 Task: Create new Company, with domain: 'laguardia.edu' and type: 'Other'. Add new contact for this company, with mail Id: 'Rahul18Williams@laguardia.edu', First Name: Rahul, Last name:  Williams, Job Title: 'Data Scientist', Phone Number: '(408) 555-5683'. Change life cycle stage to  Lead and lead status to  Open. Logged in from softage.5@softage.net
Action: Mouse moved to (117, 61)
Screenshot: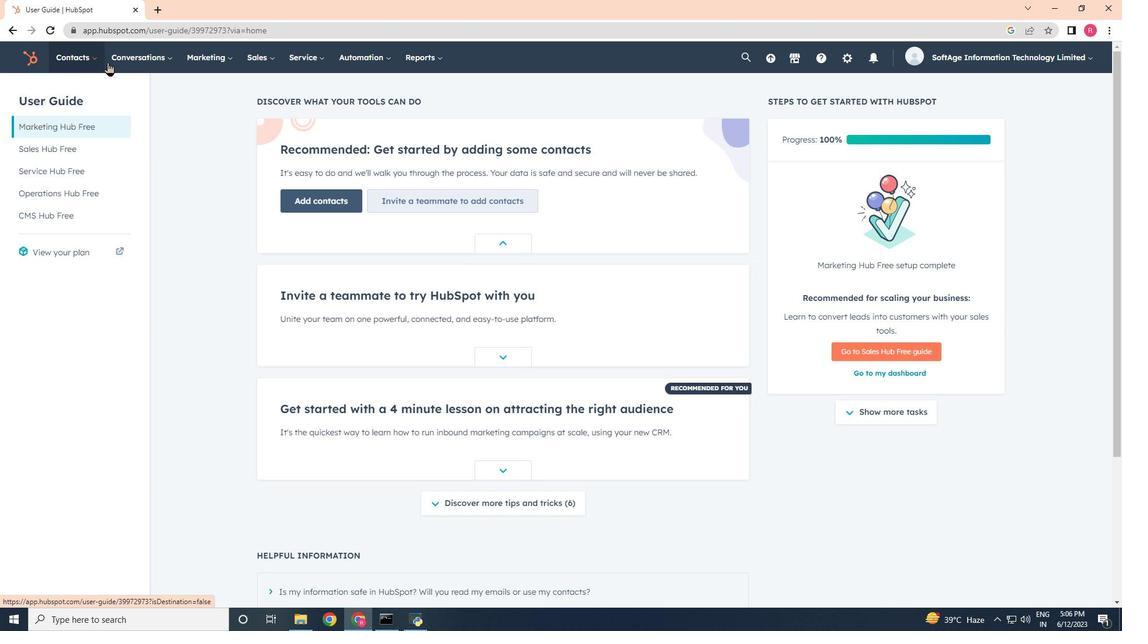 
Action: Mouse pressed left at (117, 61)
Screenshot: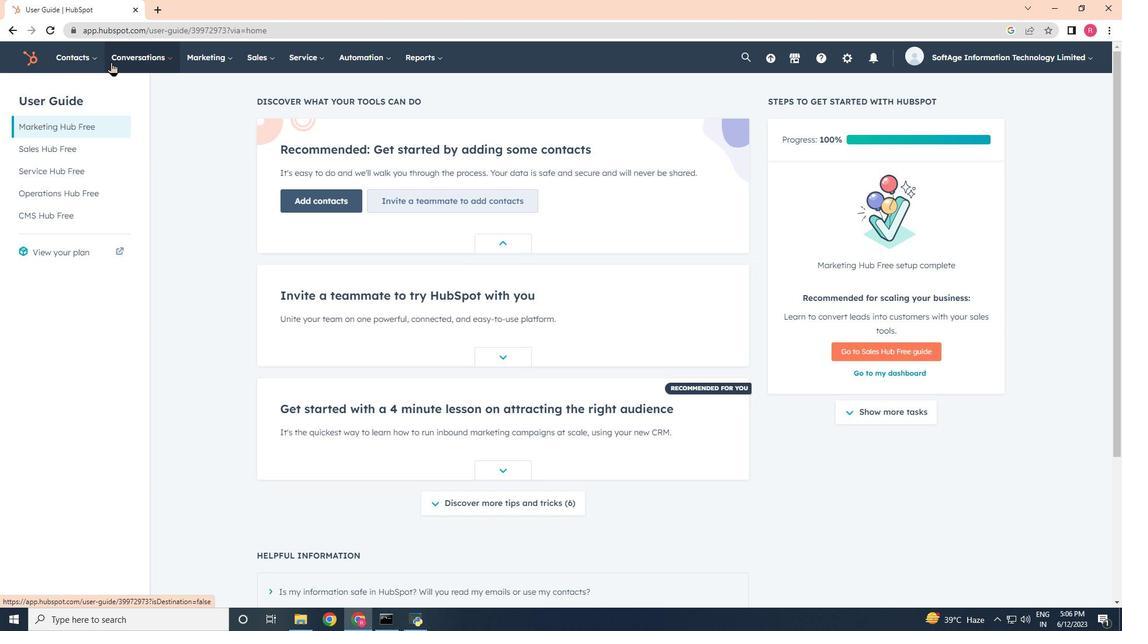 
Action: Mouse moved to (52, 52)
Screenshot: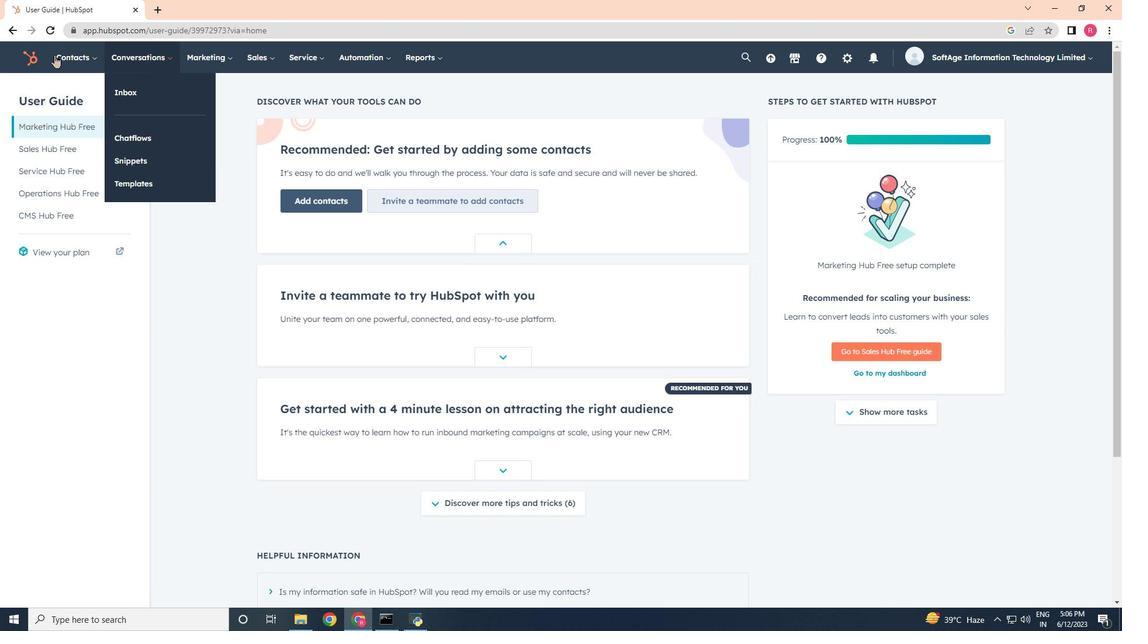 
Action: Mouse pressed left at (52, 52)
Screenshot: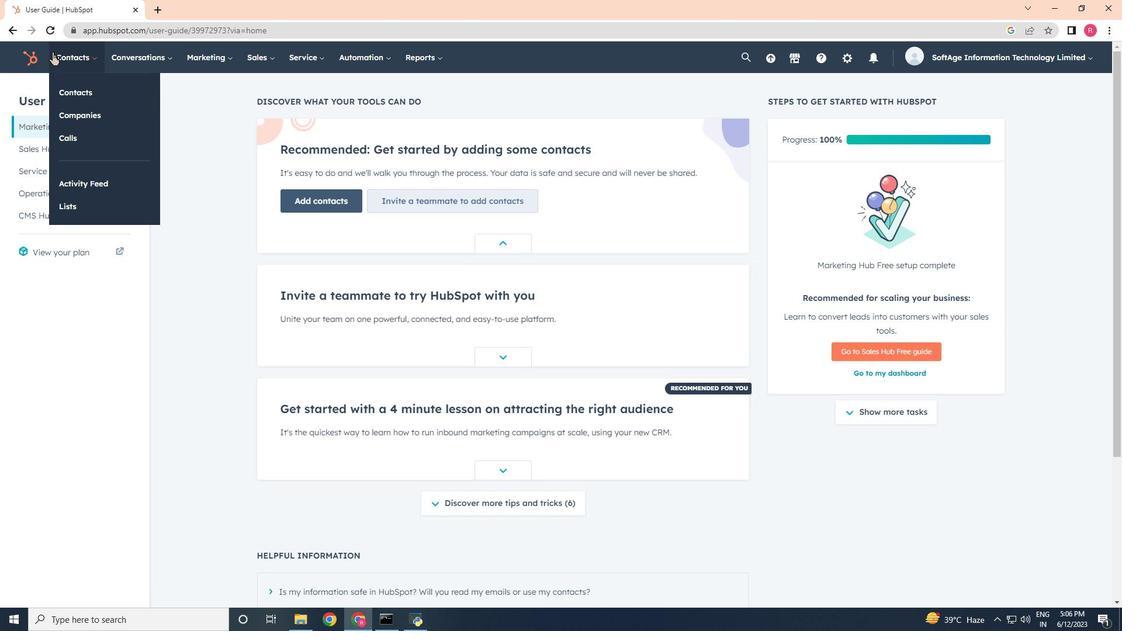 
Action: Mouse moved to (71, 56)
Screenshot: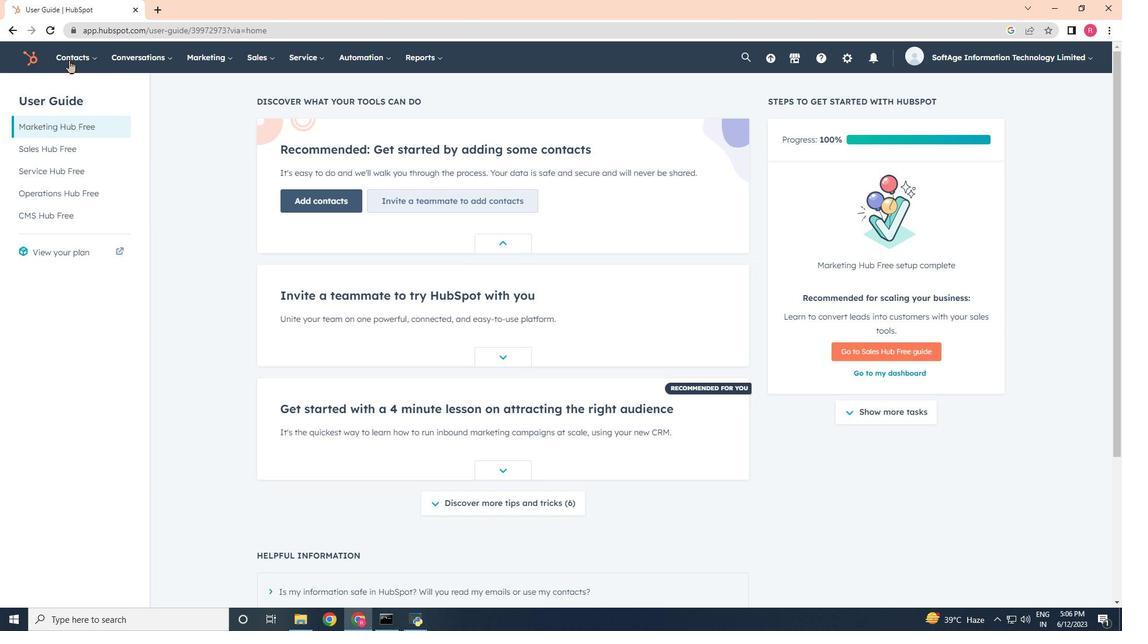 
Action: Mouse pressed left at (71, 56)
Screenshot: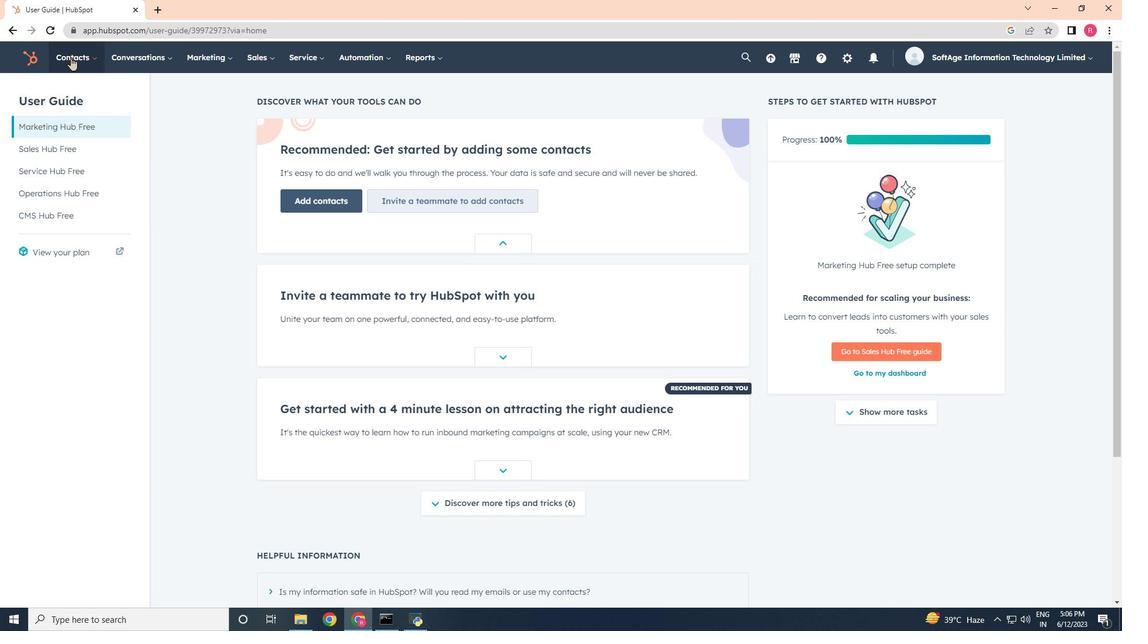 
Action: Mouse moved to (92, 105)
Screenshot: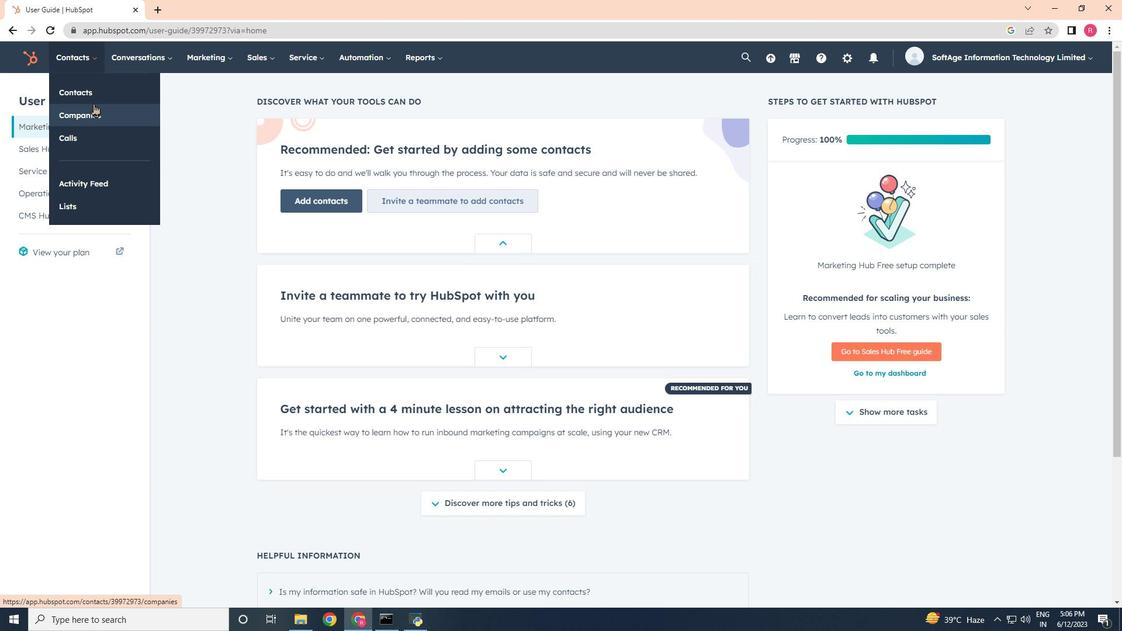 
Action: Mouse pressed left at (92, 105)
Screenshot: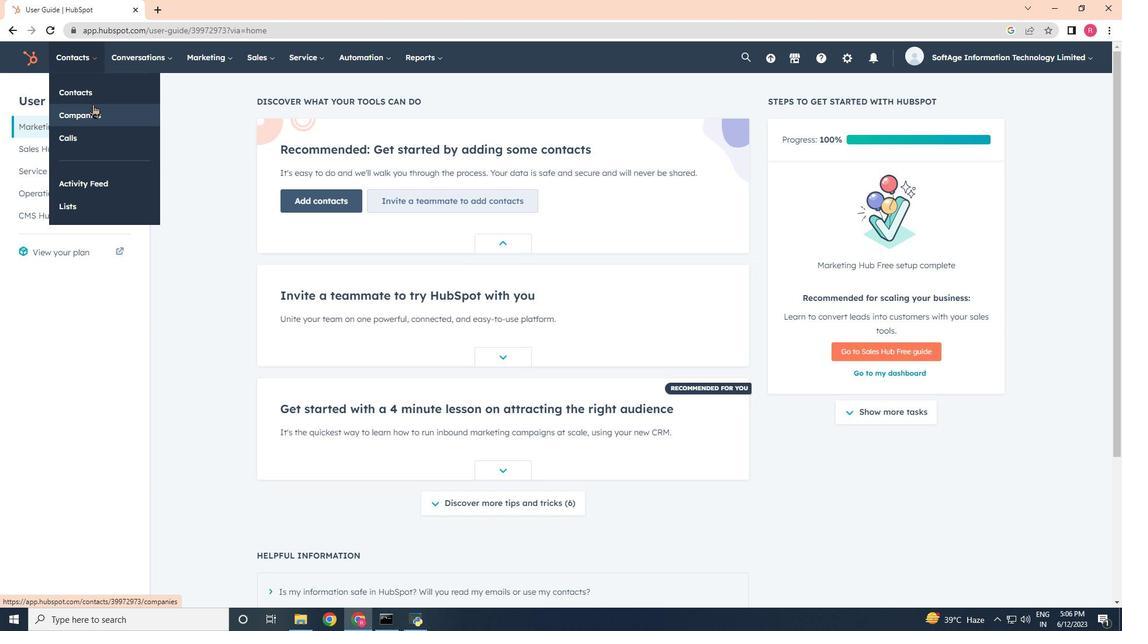 
Action: Mouse moved to (1033, 104)
Screenshot: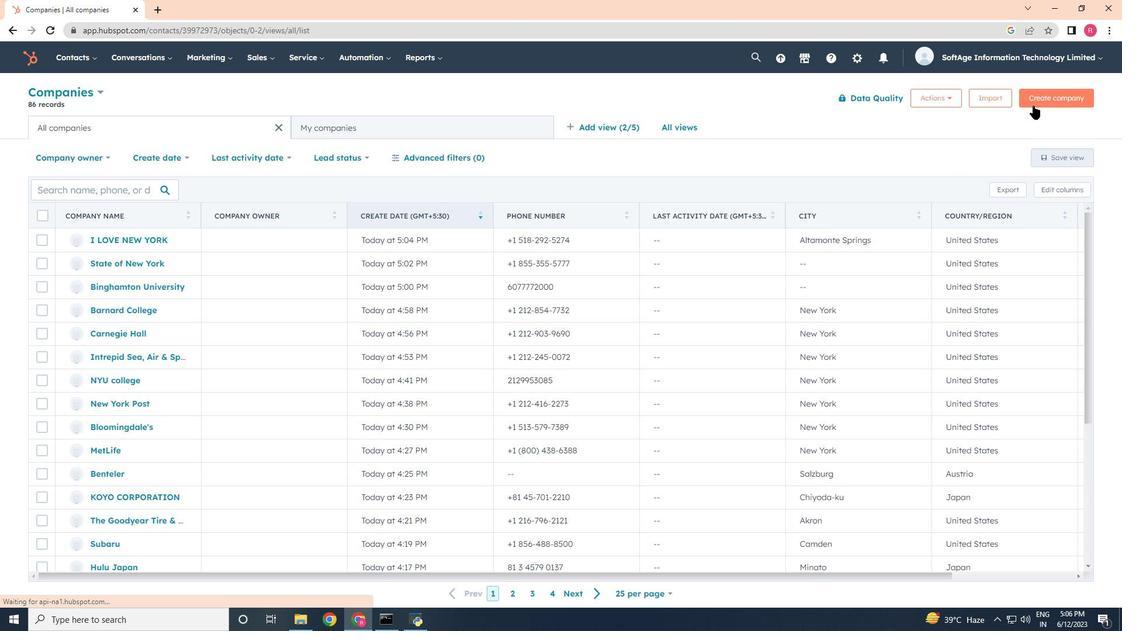
Action: Mouse pressed left at (1033, 104)
Screenshot: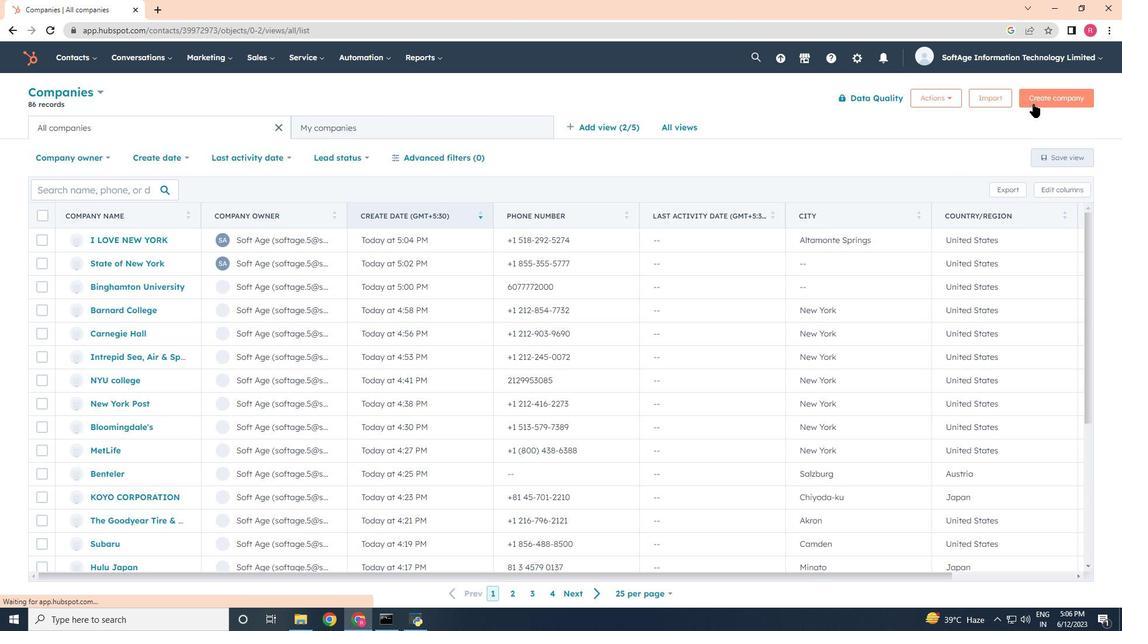 
Action: Mouse moved to (902, 154)
Screenshot: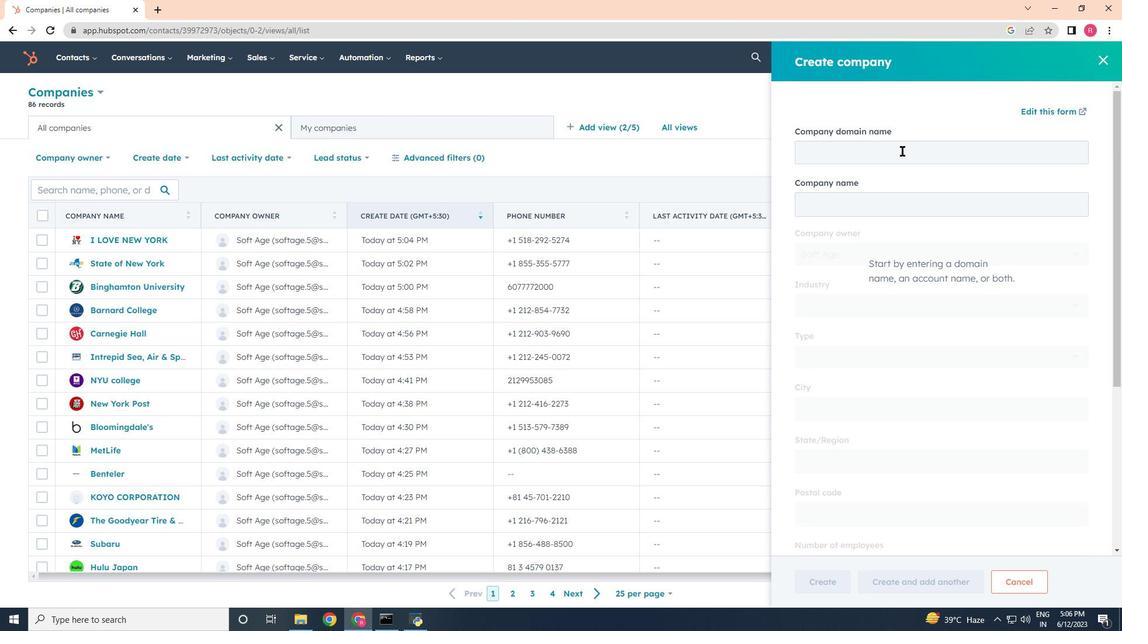 
Action: Mouse pressed left at (902, 154)
Screenshot: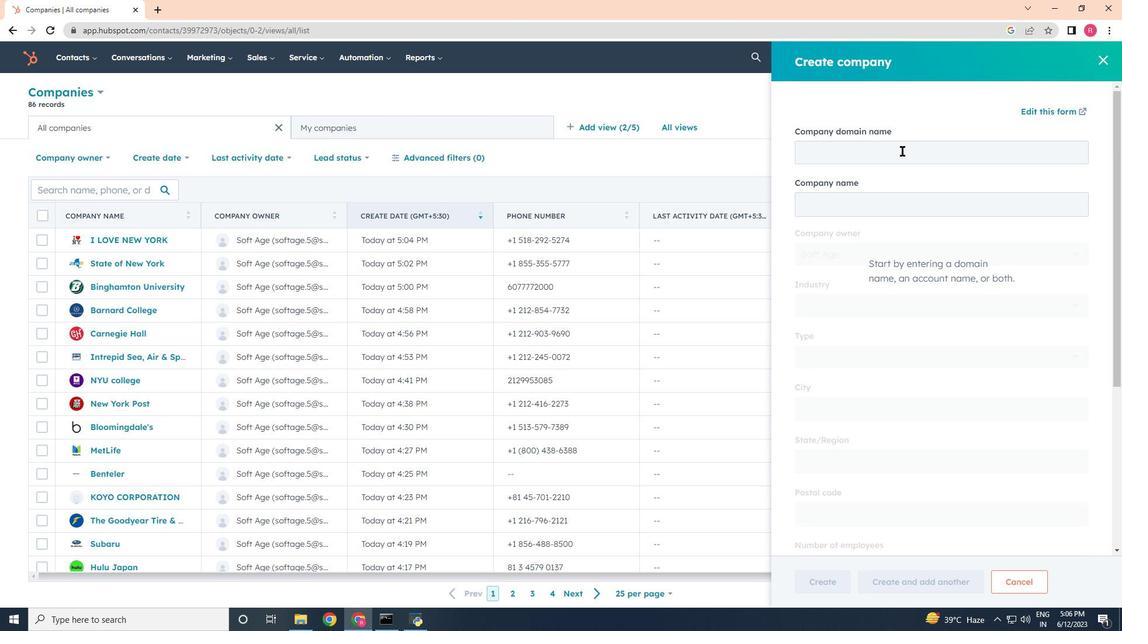 
Action: Key pressed laguardia.edu
Screenshot: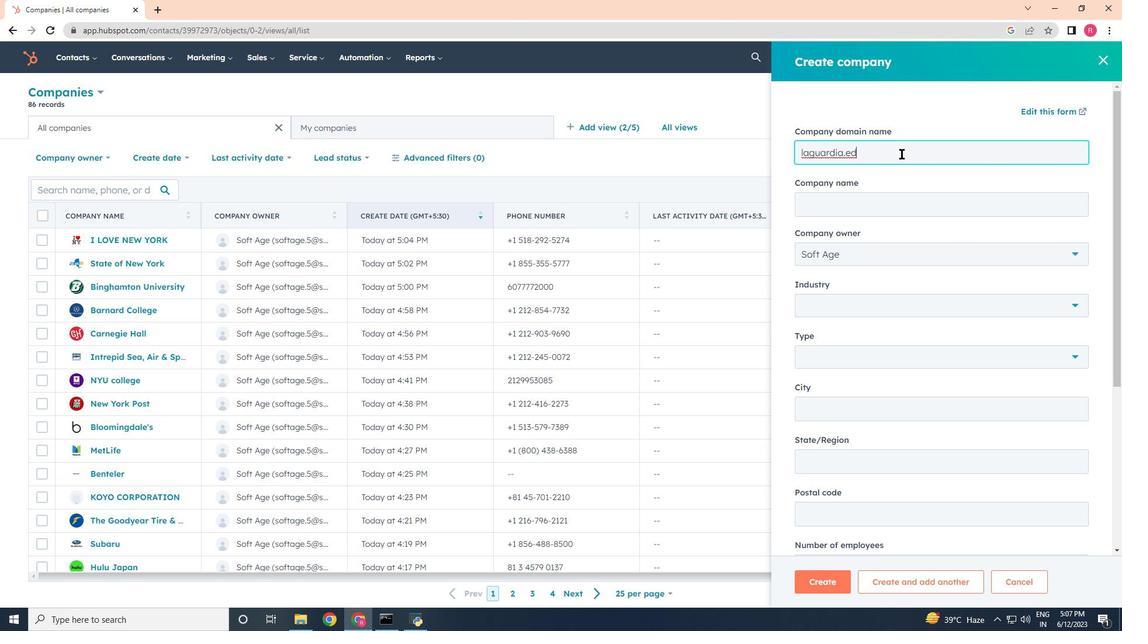 
Action: Mouse moved to (869, 364)
Screenshot: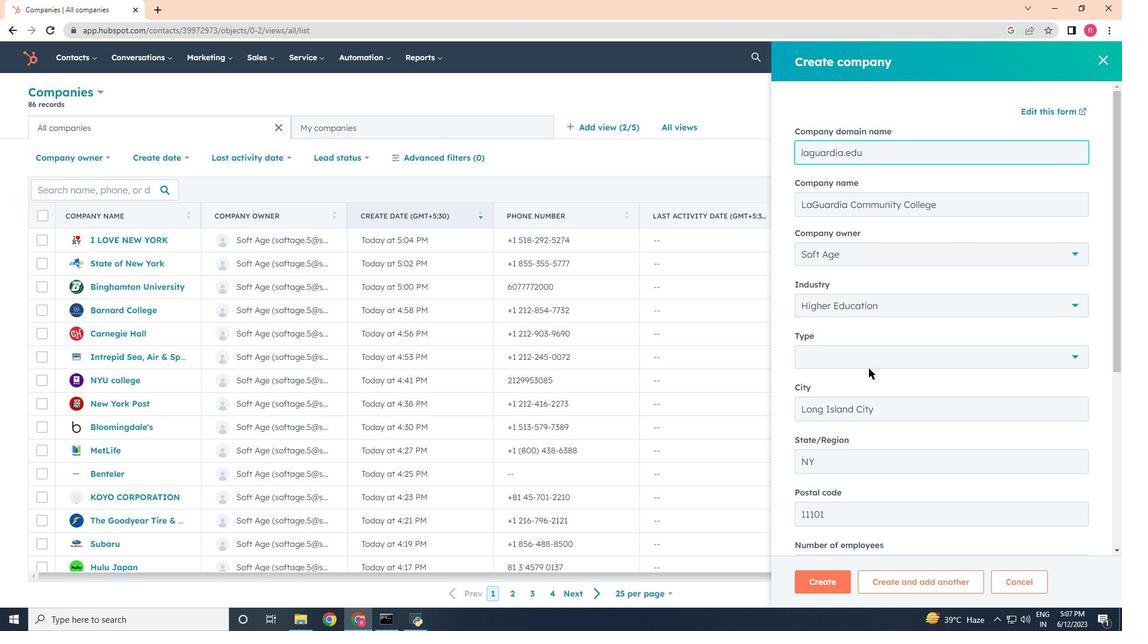 
Action: Mouse pressed left at (869, 364)
Screenshot: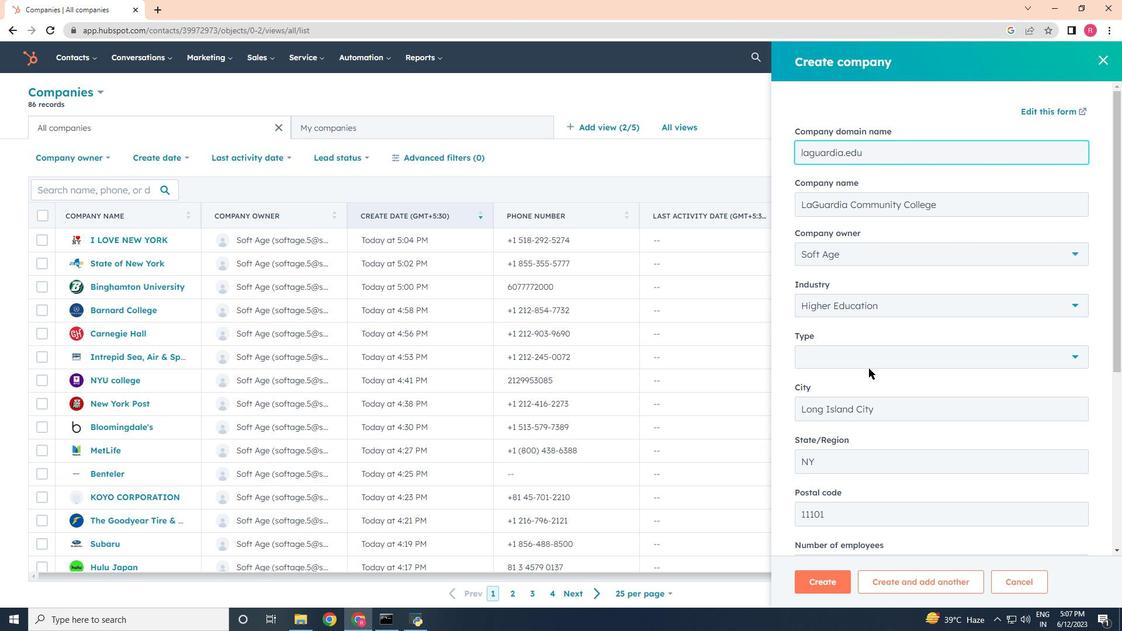 
Action: Mouse moved to (845, 496)
Screenshot: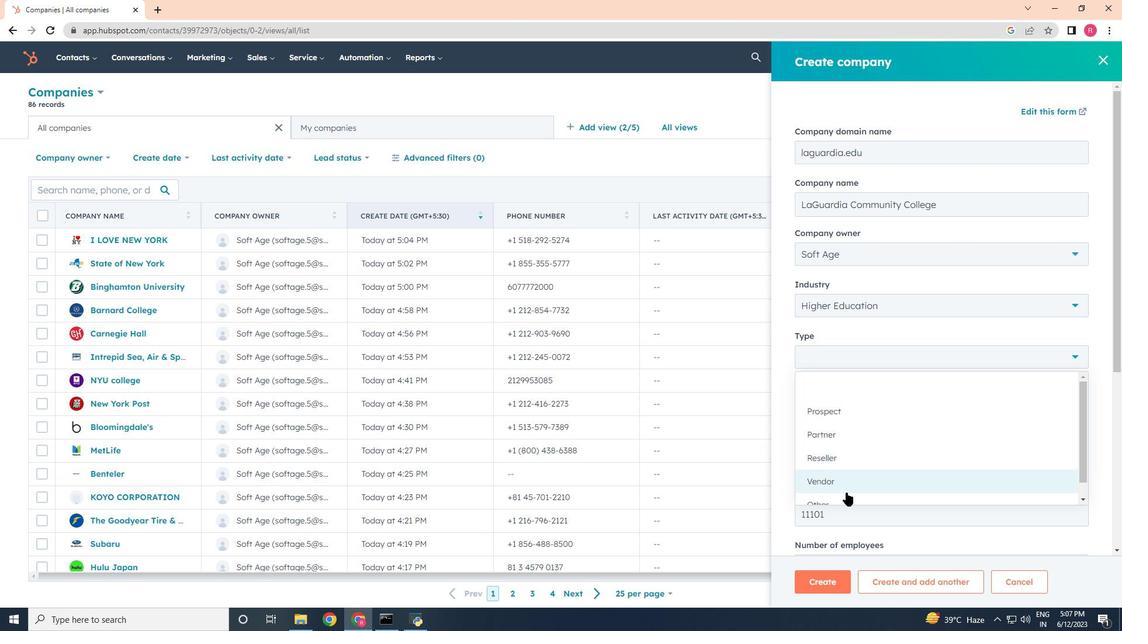 
Action: Mouse pressed left at (845, 496)
Screenshot: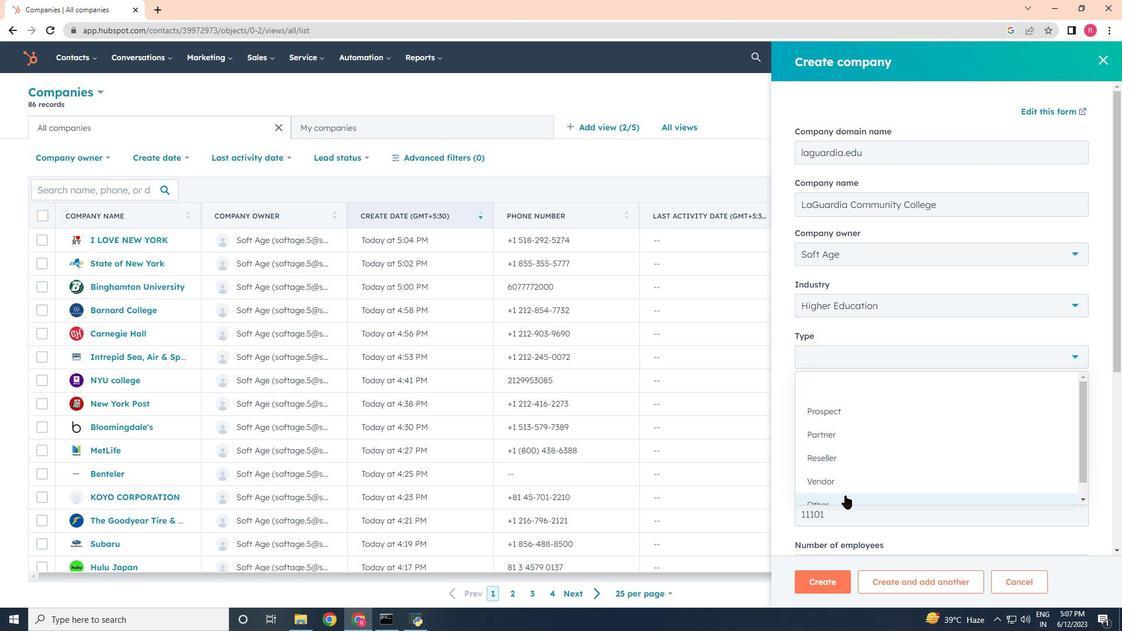 
Action: Mouse moved to (858, 472)
Screenshot: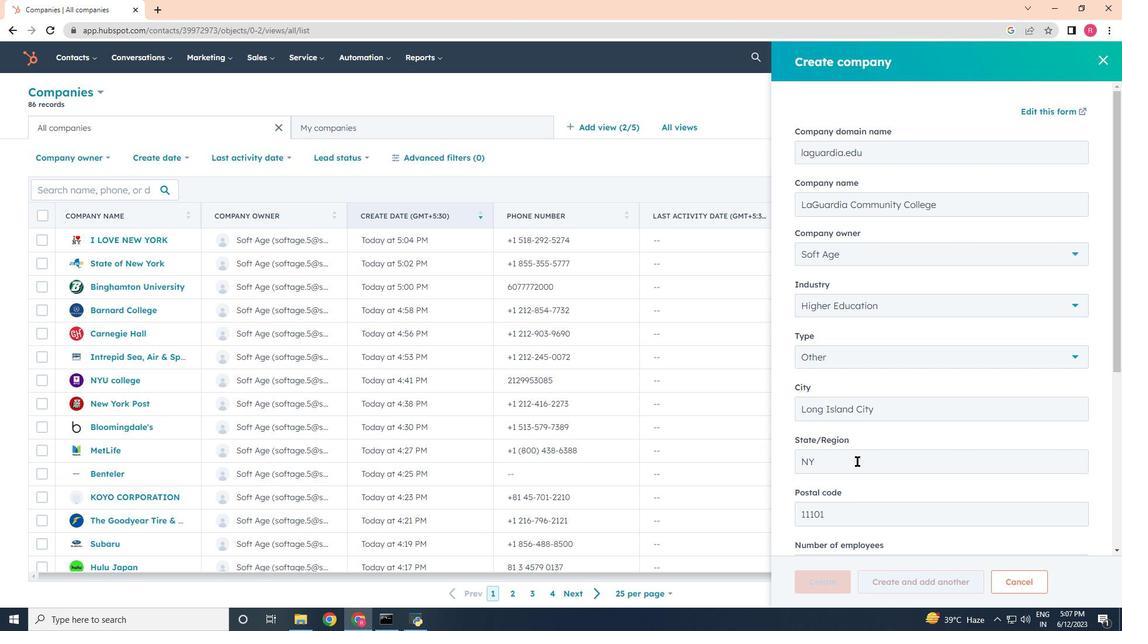 
Action: Mouse scrolled (858, 471) with delta (0, 0)
Screenshot: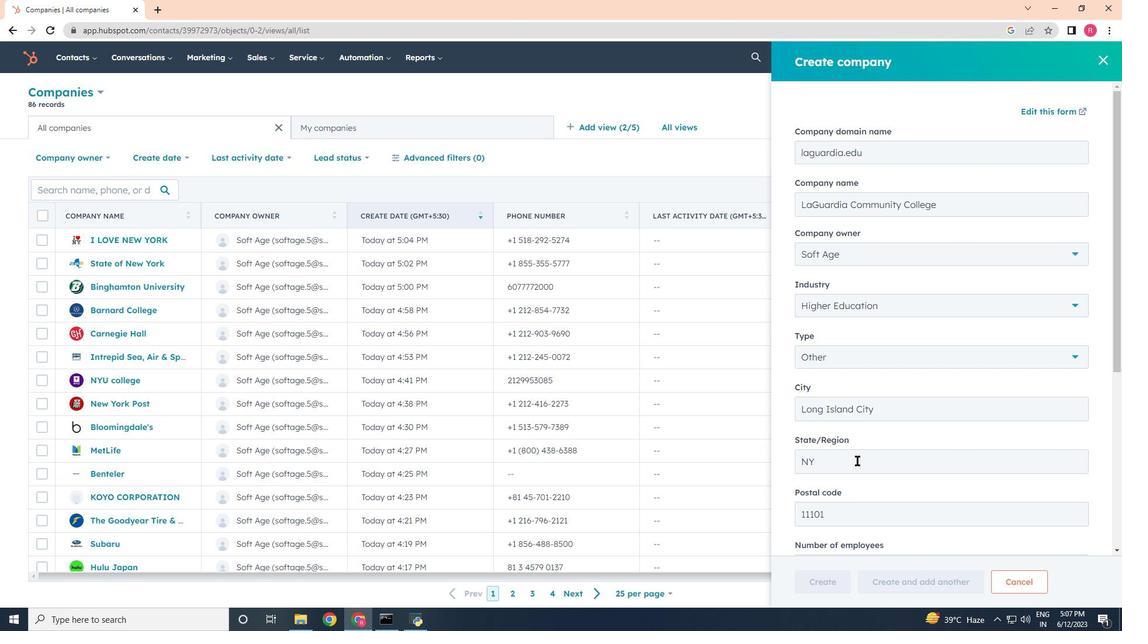 
Action: Mouse moved to (858, 472)
Screenshot: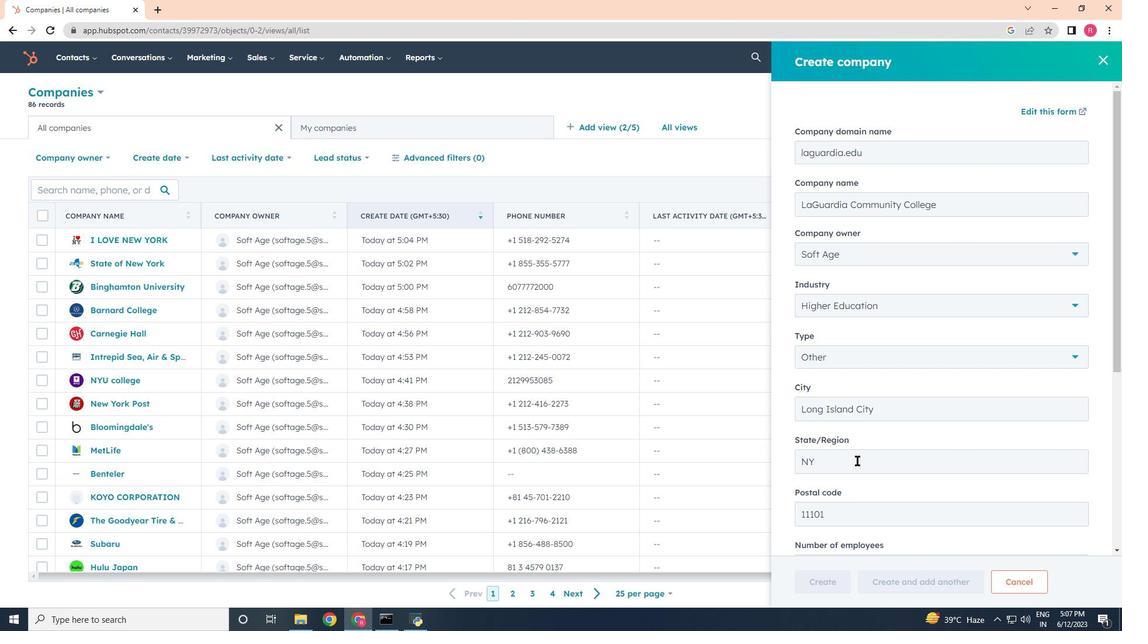 
Action: Mouse scrolled (858, 472) with delta (0, 0)
Screenshot: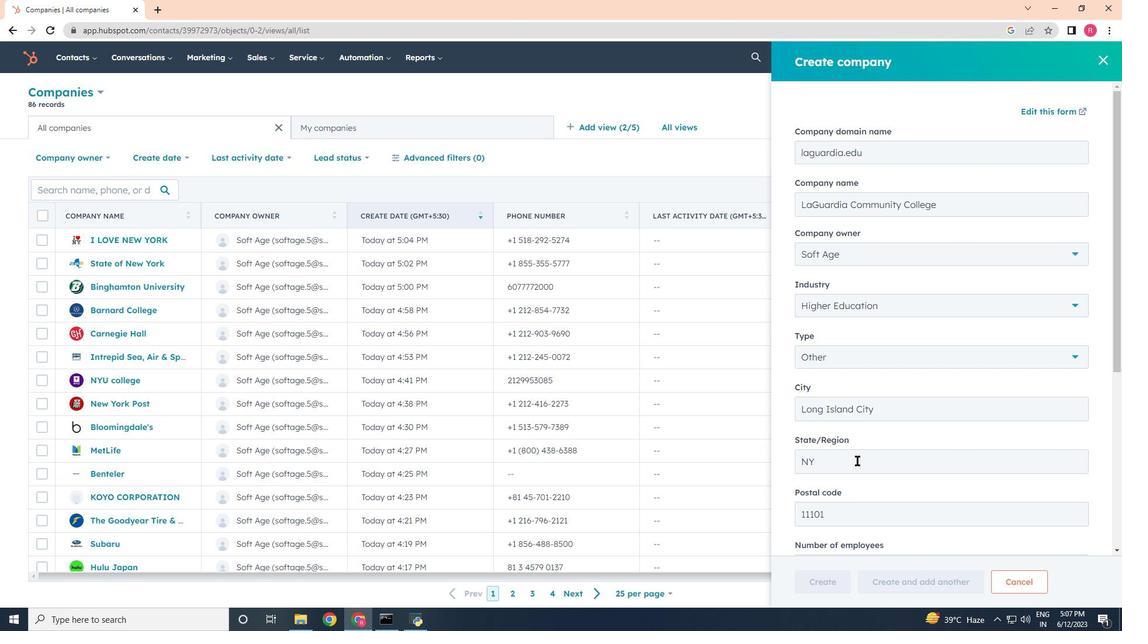 
Action: Mouse scrolled (858, 472) with delta (0, 0)
Screenshot: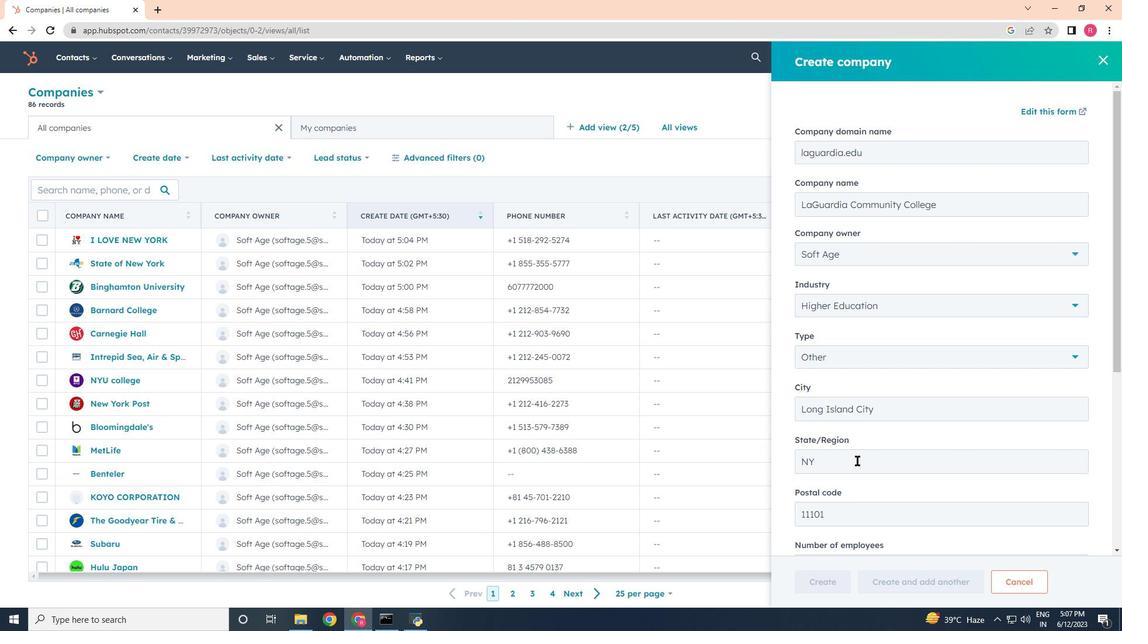 
Action: Mouse scrolled (858, 472) with delta (0, 0)
Screenshot: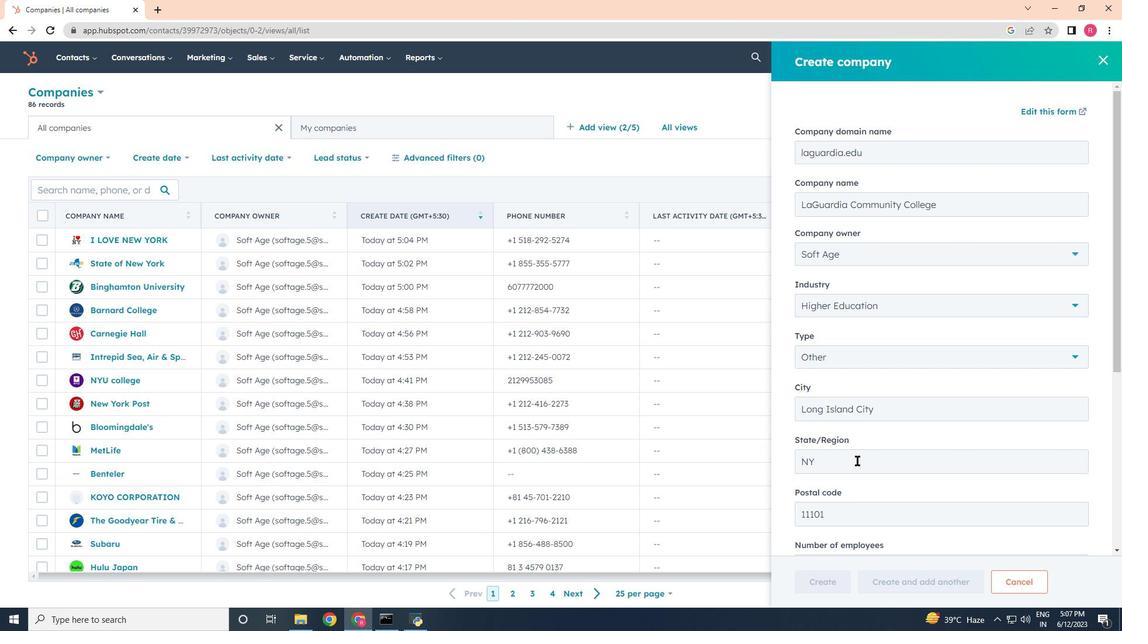 
Action: Mouse scrolled (858, 472) with delta (0, 0)
Screenshot: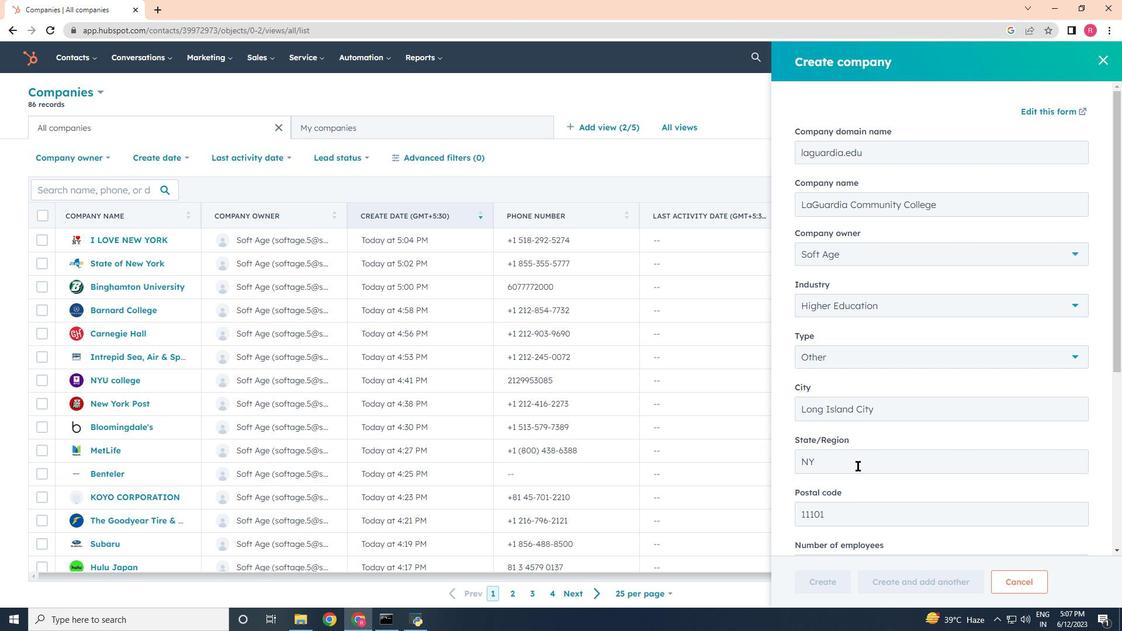
Action: Mouse scrolled (858, 472) with delta (0, 0)
Screenshot: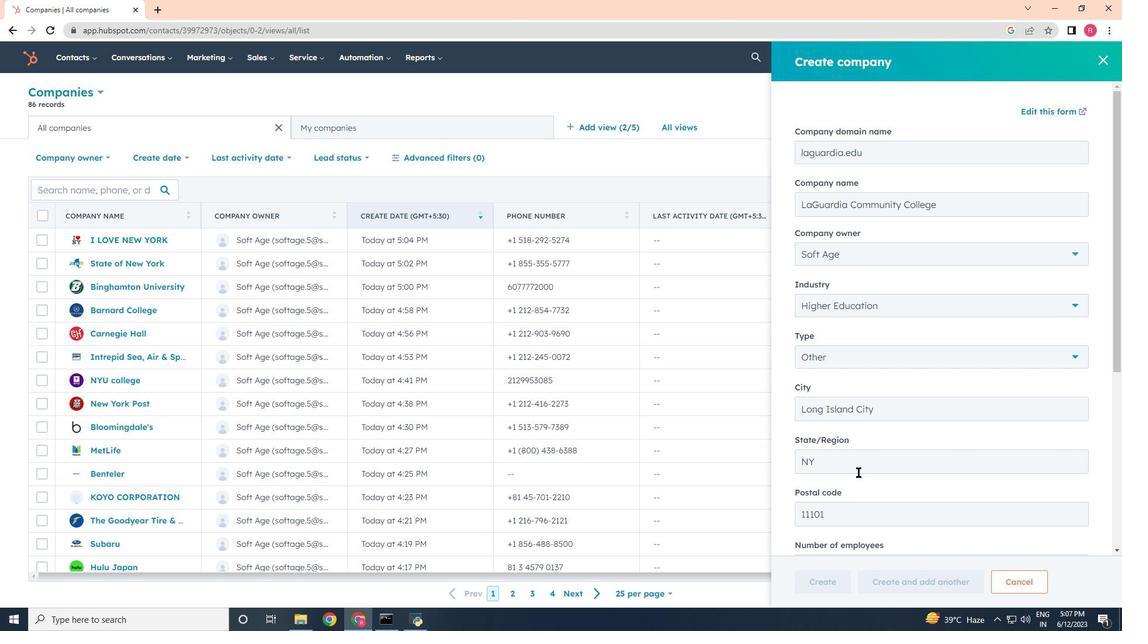 
Action: Mouse moved to (830, 581)
Screenshot: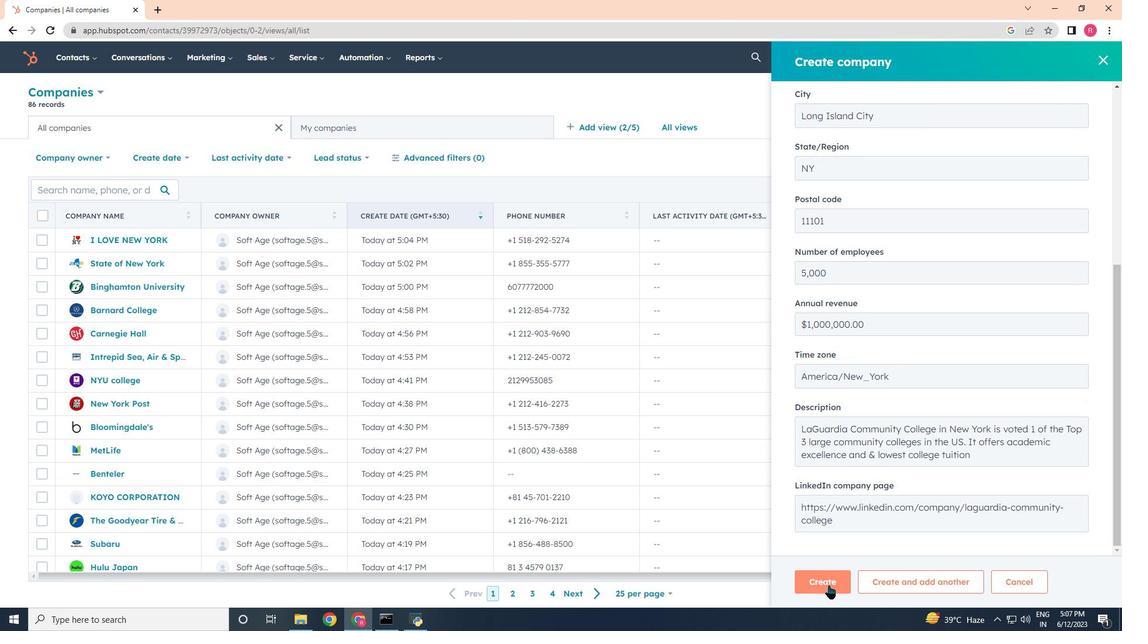
Action: Mouse pressed left at (830, 581)
Screenshot: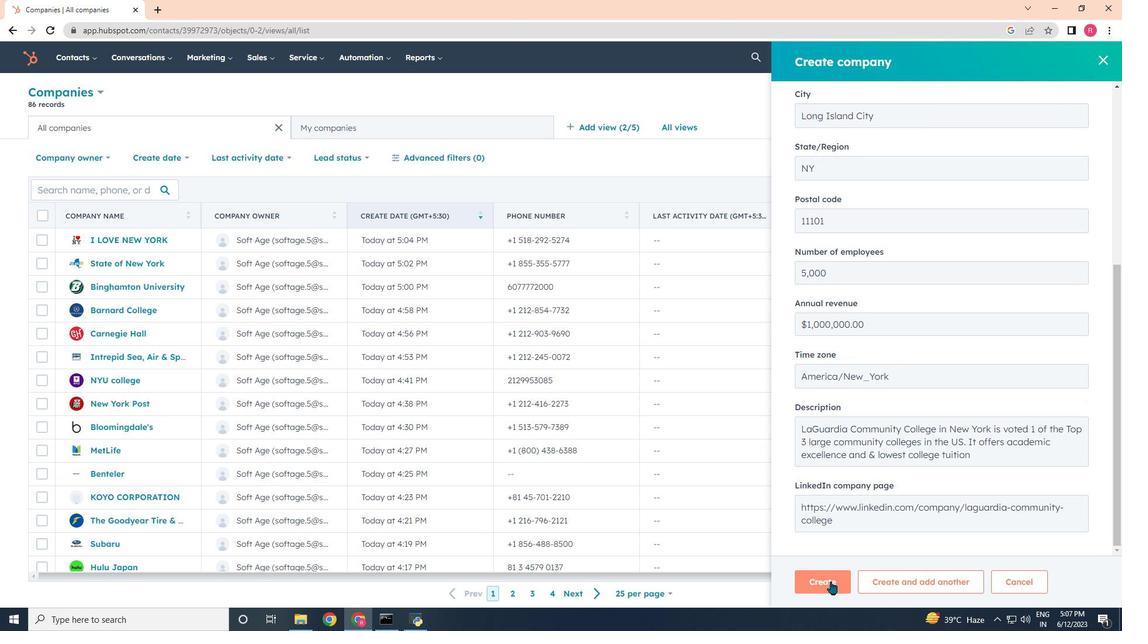 
Action: Mouse moved to (798, 379)
Screenshot: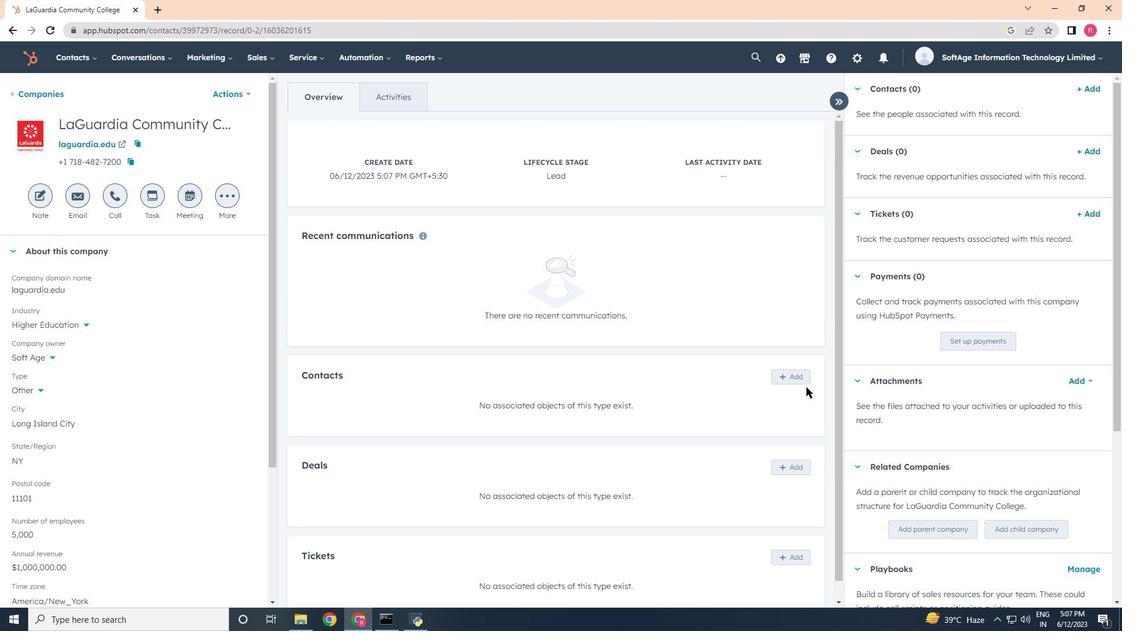 
Action: Mouse pressed left at (798, 379)
Screenshot: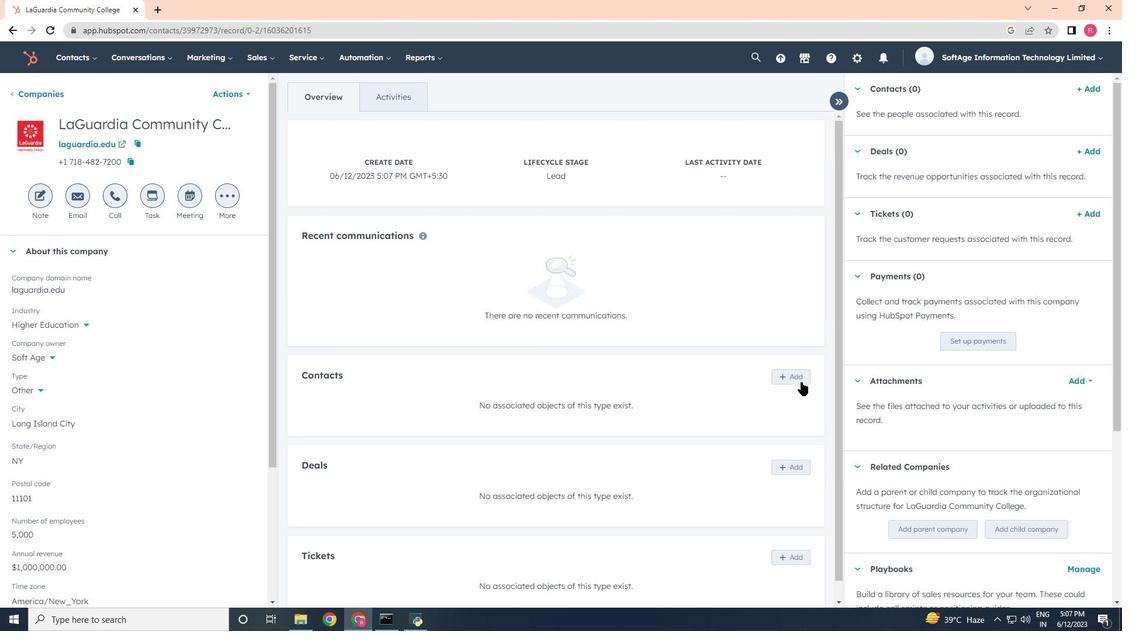 
Action: Mouse moved to (853, 130)
Screenshot: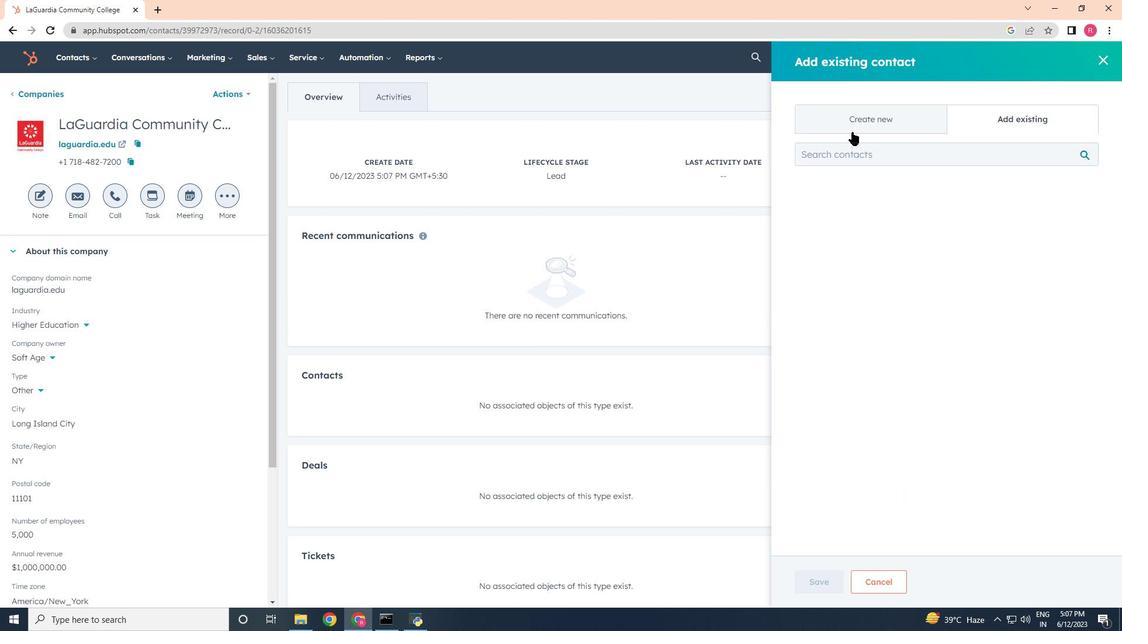 
Action: Mouse pressed left at (853, 130)
Screenshot: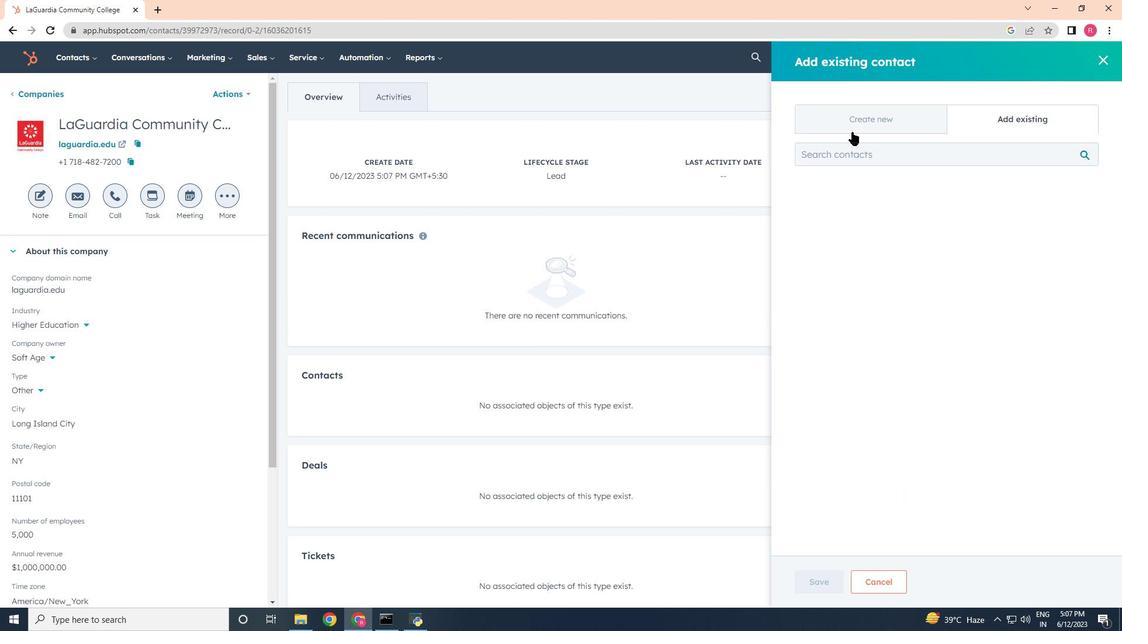 
Action: Mouse moved to (845, 188)
Screenshot: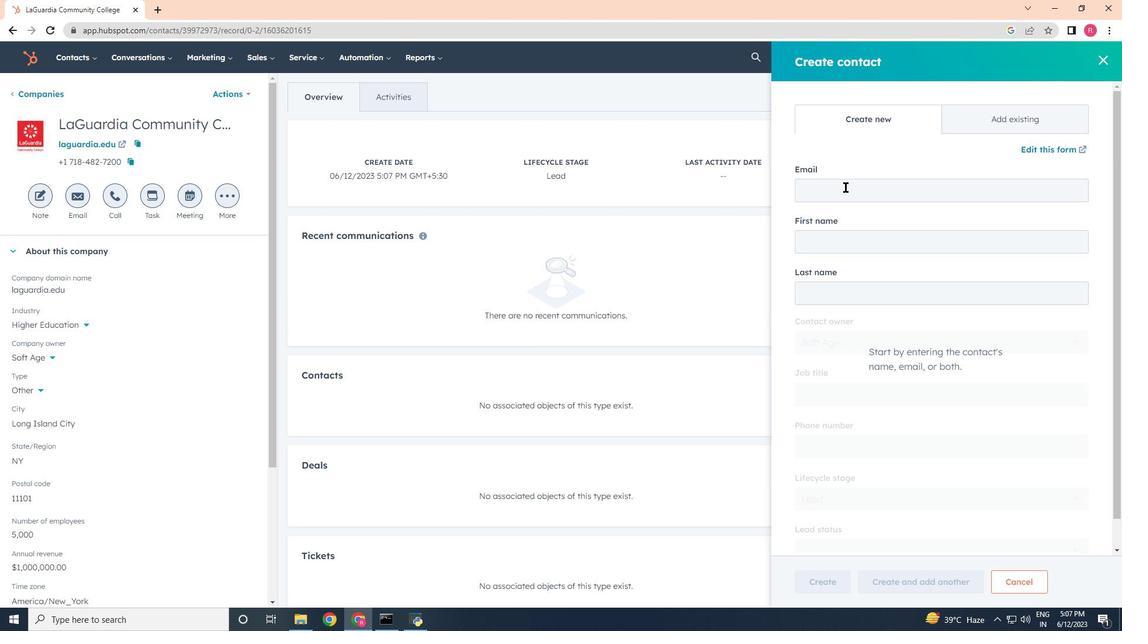 
Action: Mouse pressed left at (845, 188)
Screenshot: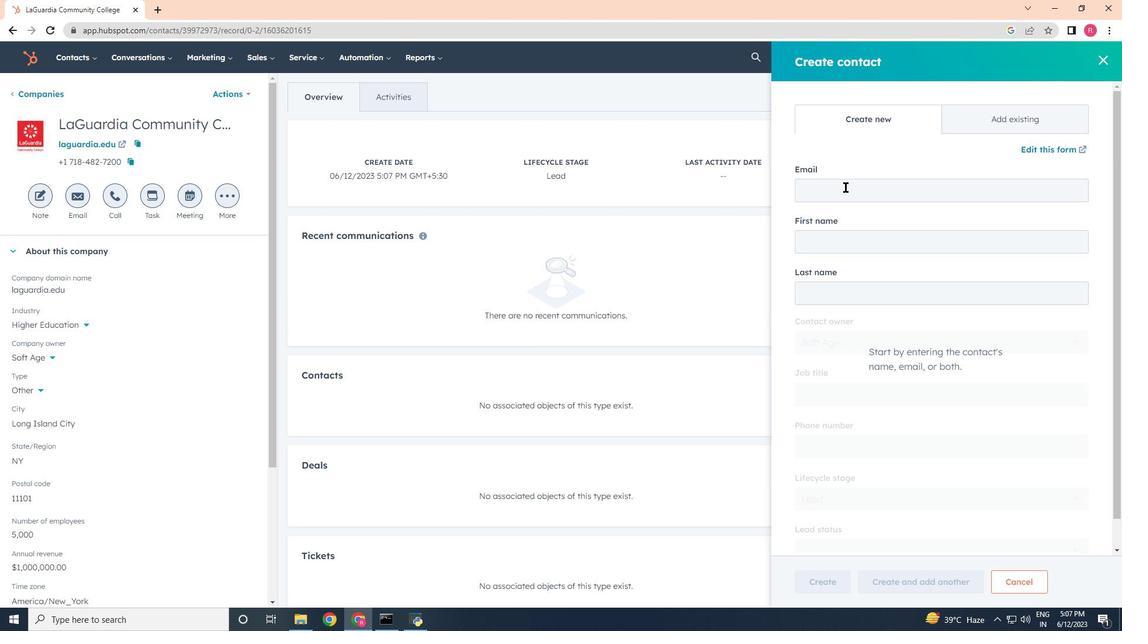 
Action: Key pressed <Key.shift>Rahul18<Key.shift>Williams<Key.shift>@laguardia.edu
Screenshot: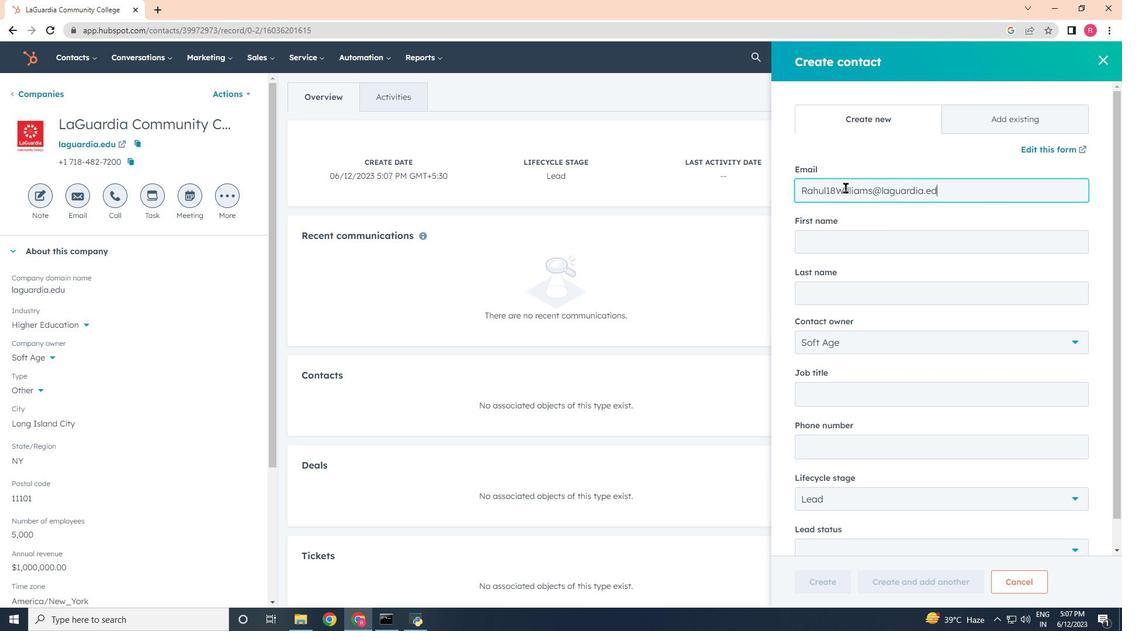 
Action: Mouse moved to (845, 238)
Screenshot: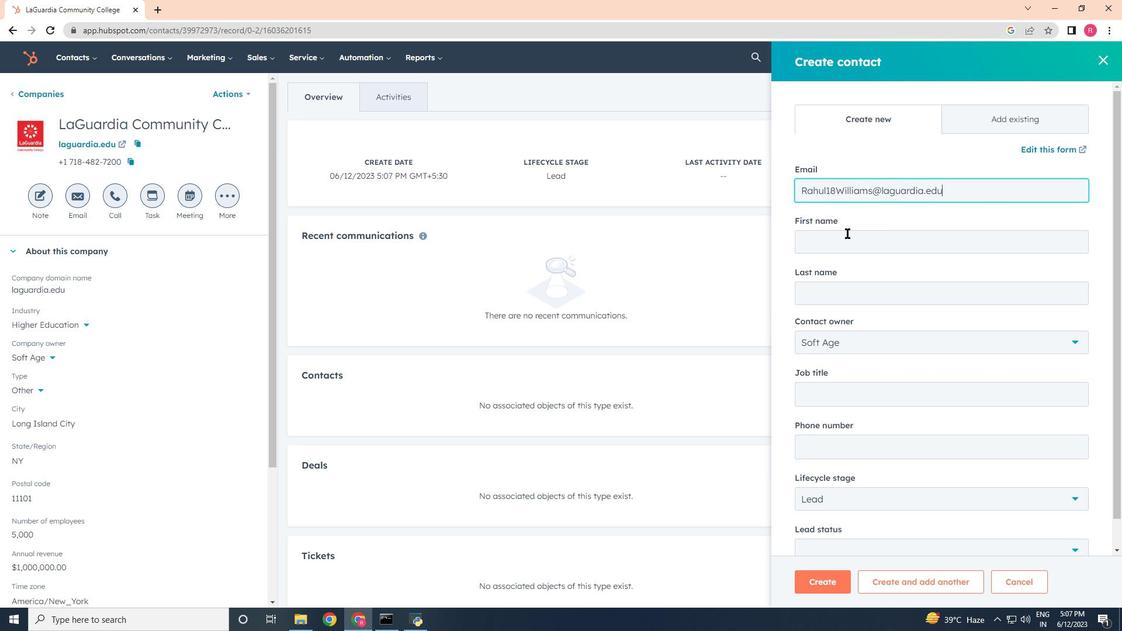 
Action: Mouse pressed left at (845, 238)
Screenshot: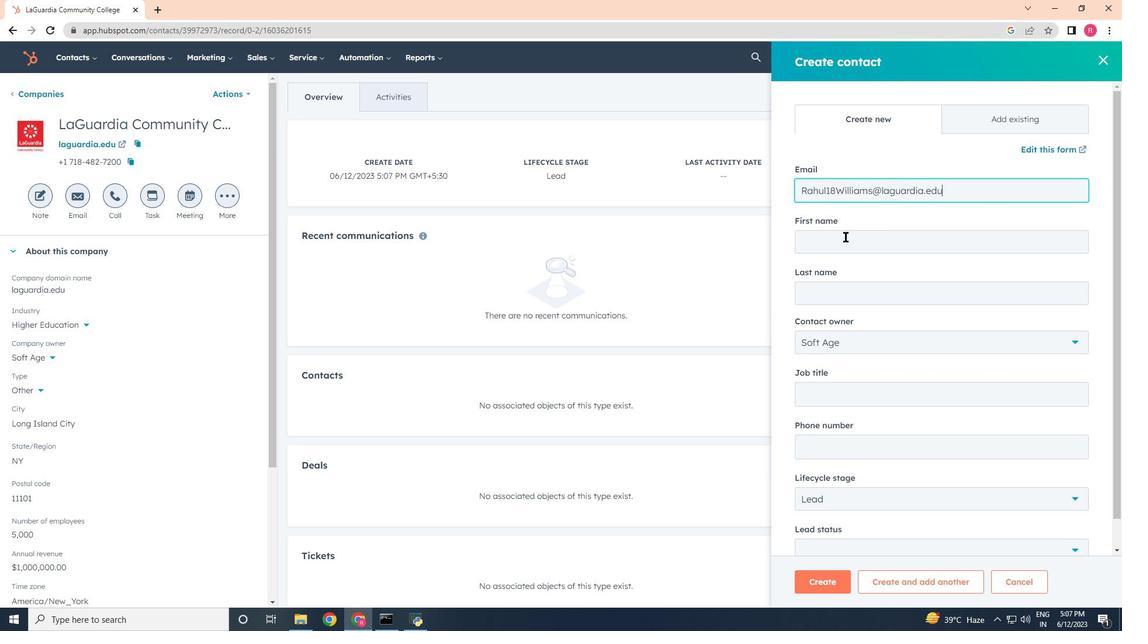
Action: Key pressed <Key.shift>Rahul<Key.tab><Key.shift>Williams
Screenshot: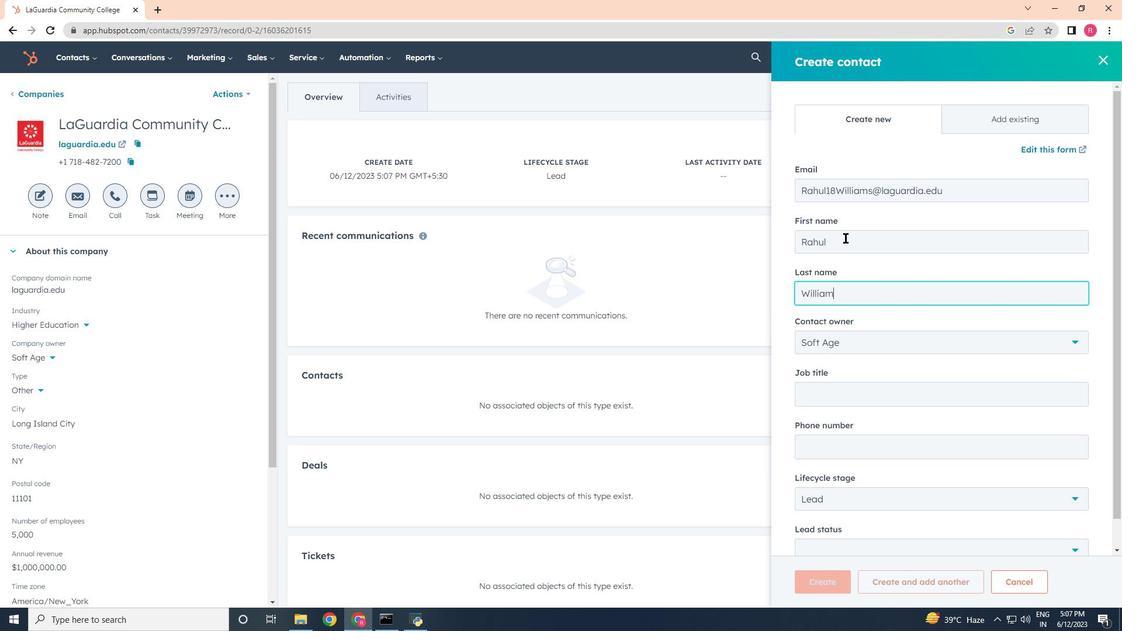 
Action: Mouse moved to (906, 344)
Screenshot: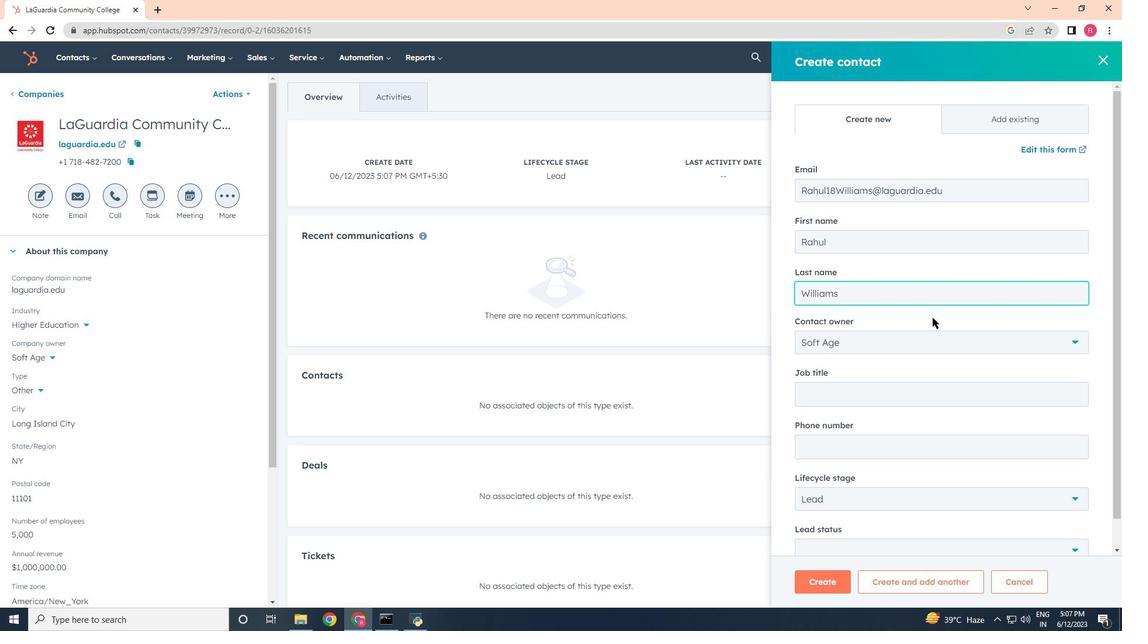 
Action: Mouse pressed left at (906, 344)
Screenshot: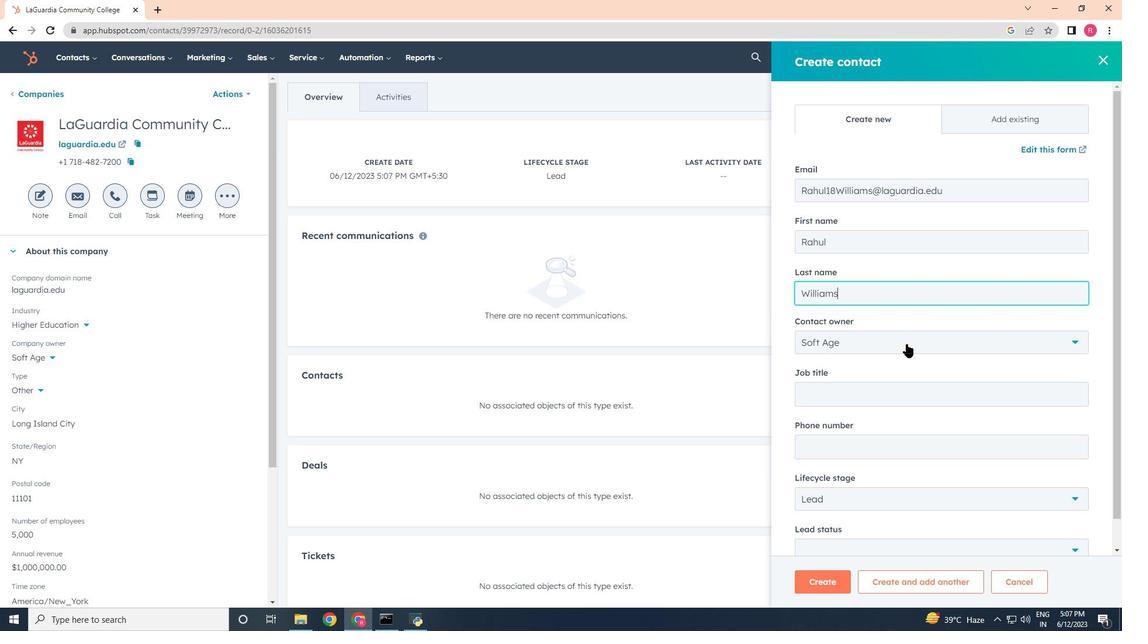 
Action: Mouse moved to (906, 344)
Screenshot: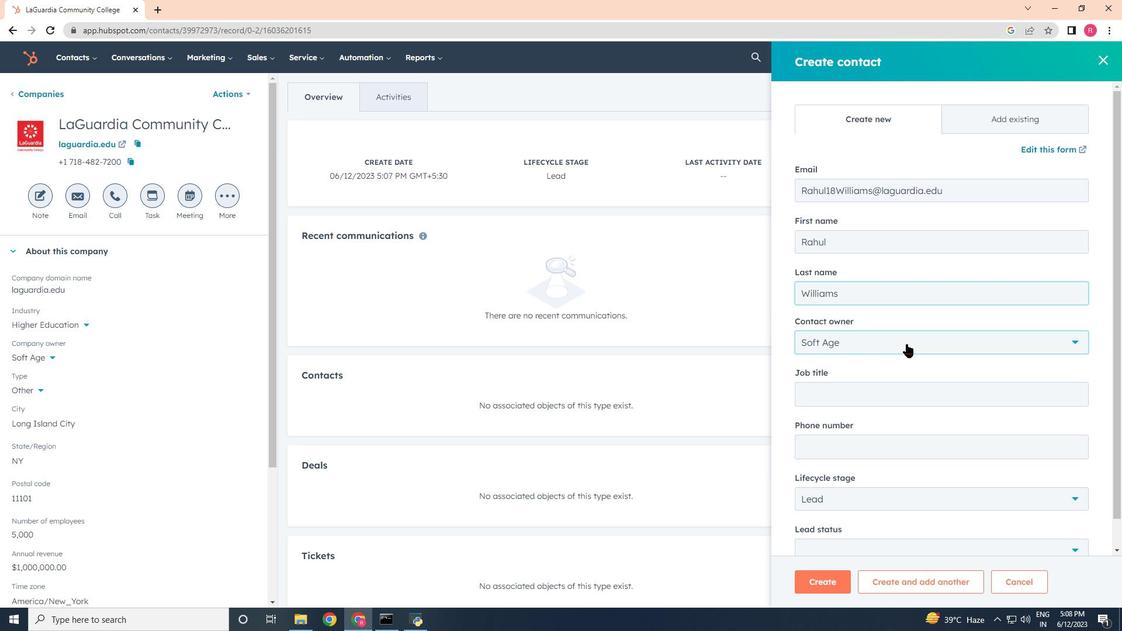 
Action: Mouse pressed left at (906, 344)
Screenshot: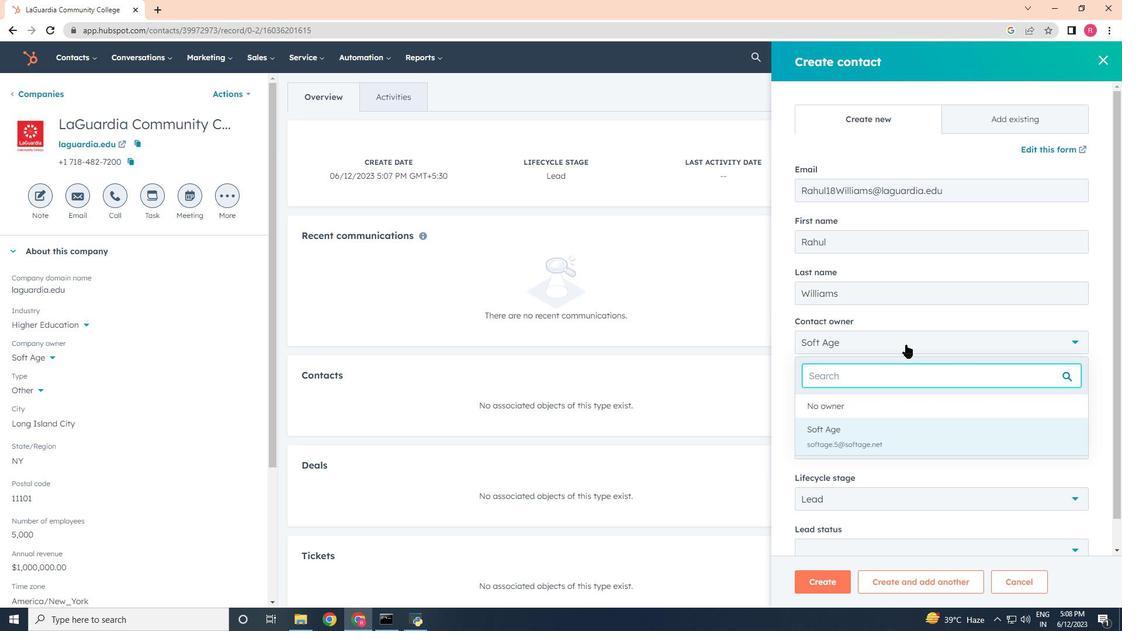
Action: Mouse moved to (854, 395)
Screenshot: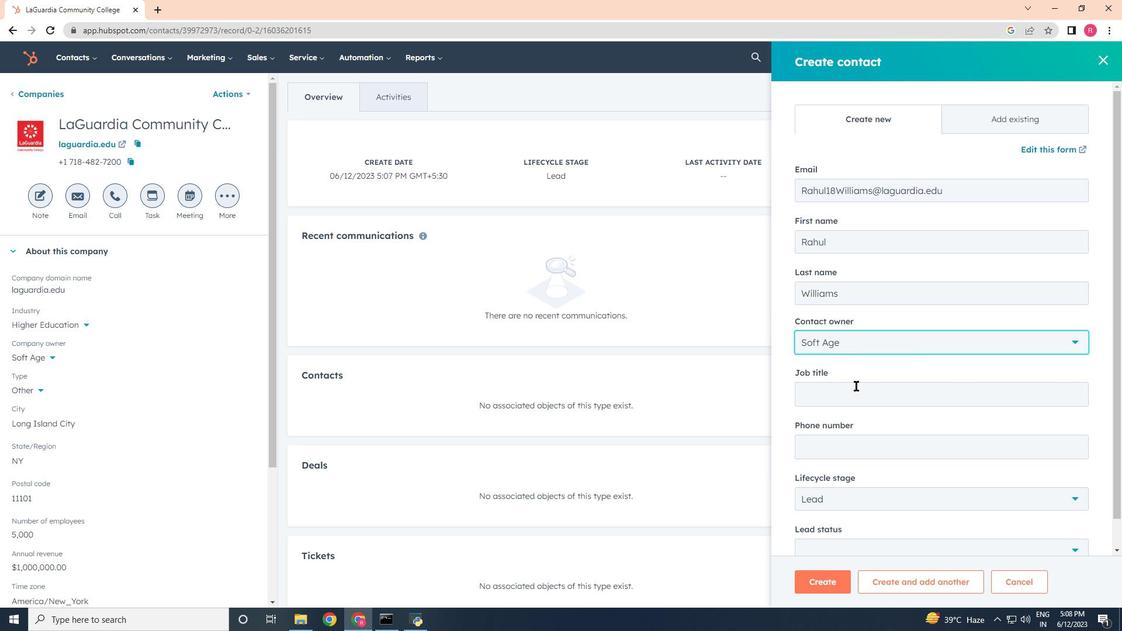 
Action: Mouse pressed left at (854, 395)
Screenshot: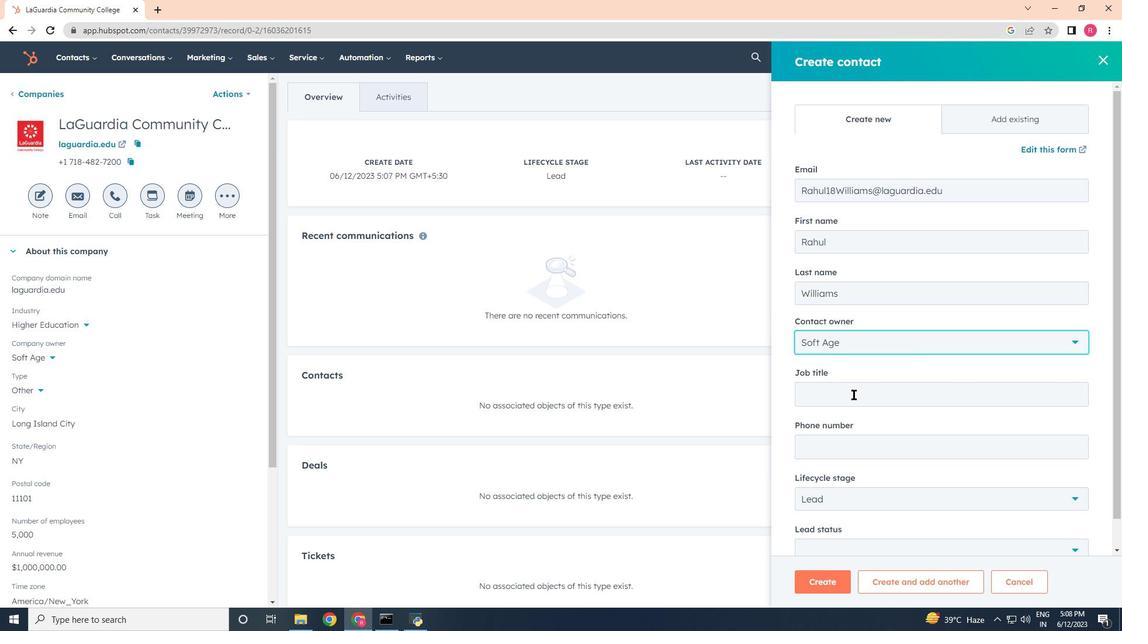 
Action: Key pressed <Key.shift>Data<Key.space><Key.shift>Scientist
Screenshot: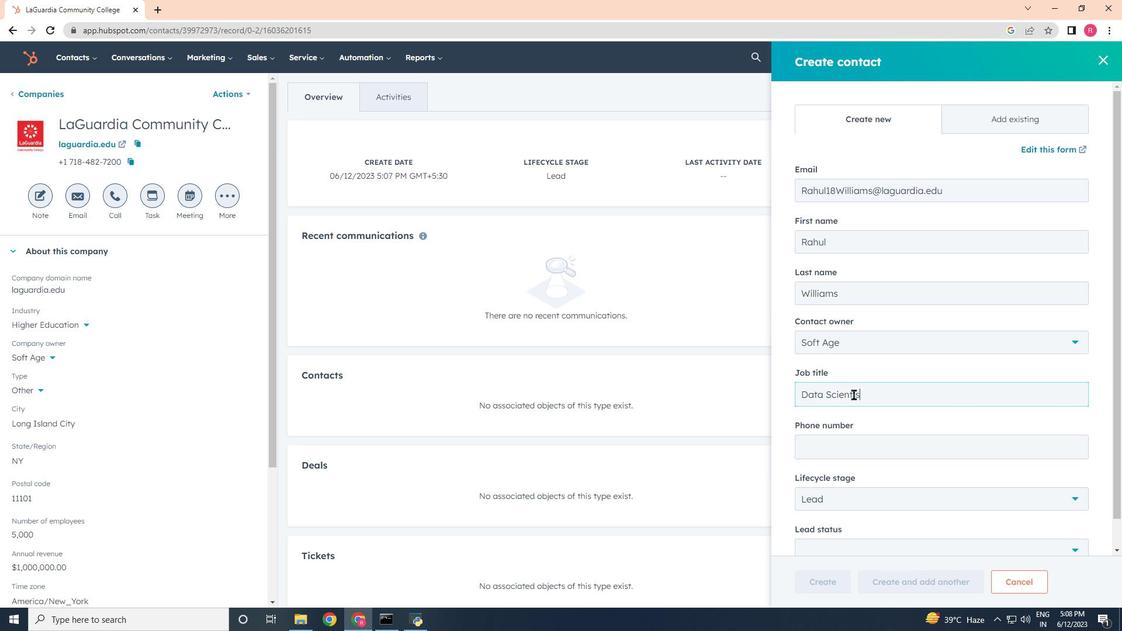 
Action: Mouse moved to (839, 430)
Screenshot: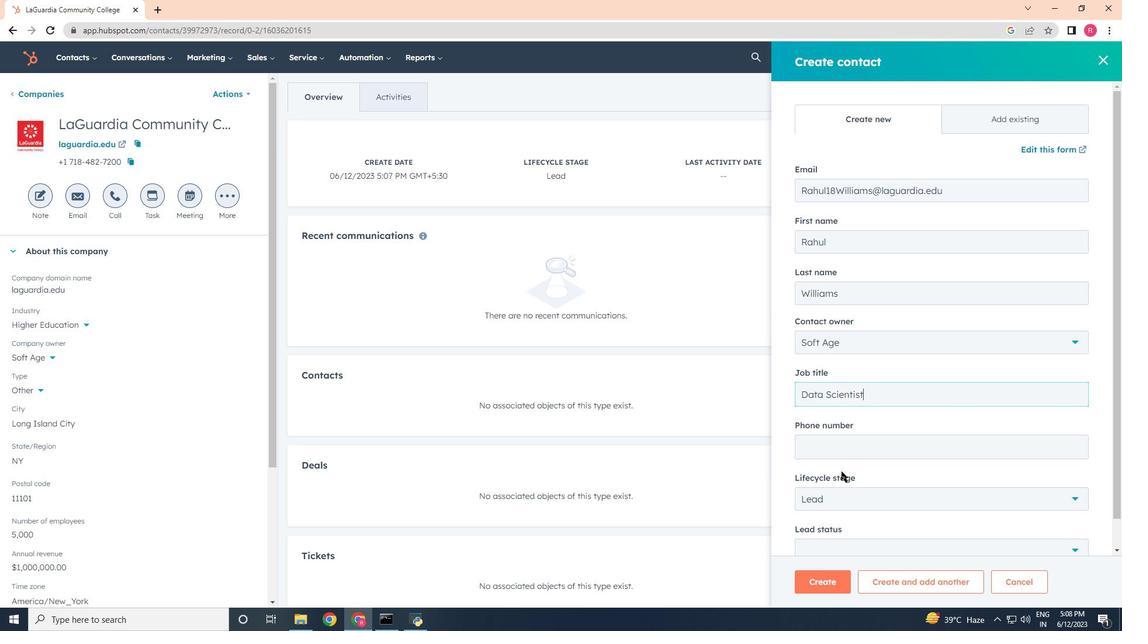 
Action: Mouse pressed left at (839, 430)
Screenshot: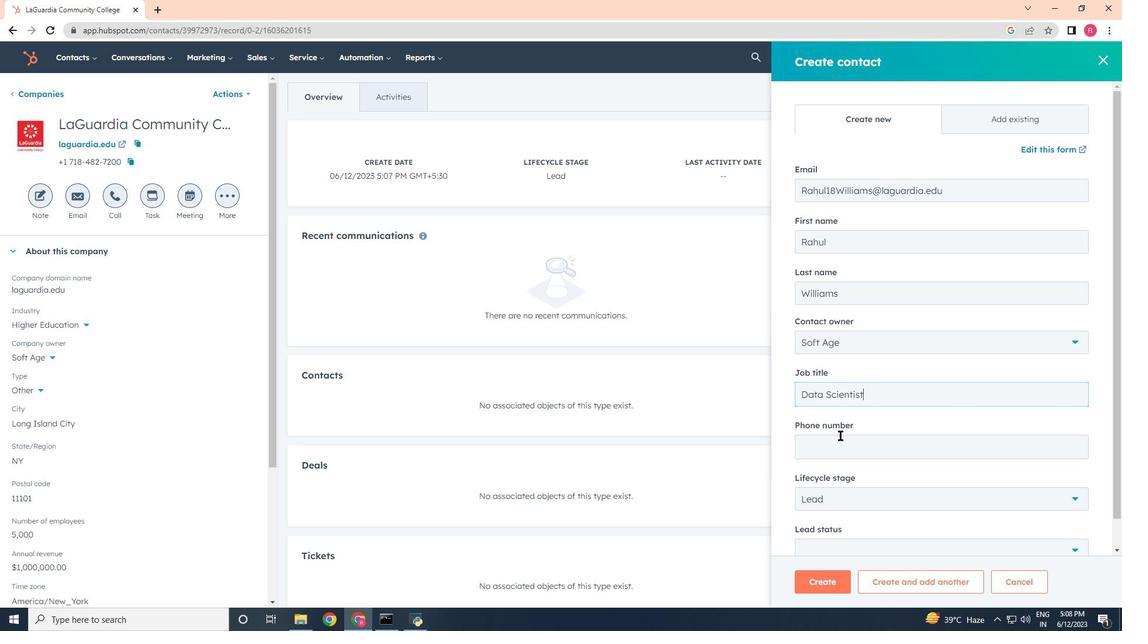 
Action: Mouse moved to (839, 441)
Screenshot: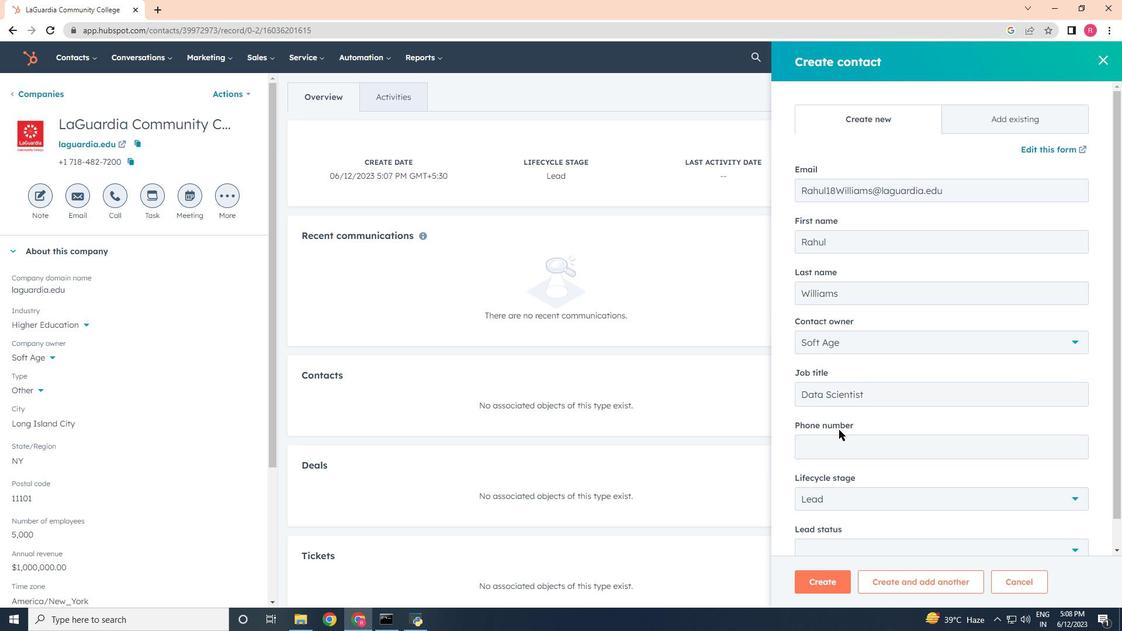 
Action: Mouse pressed left at (839, 441)
Screenshot: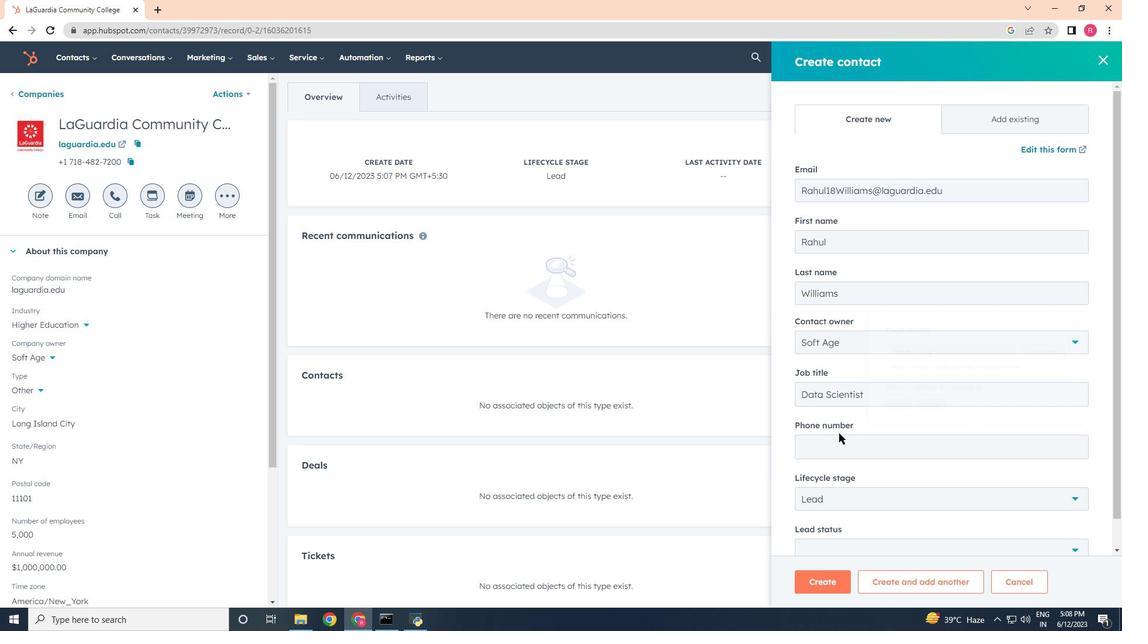 
Action: Mouse moved to (898, 334)
Screenshot: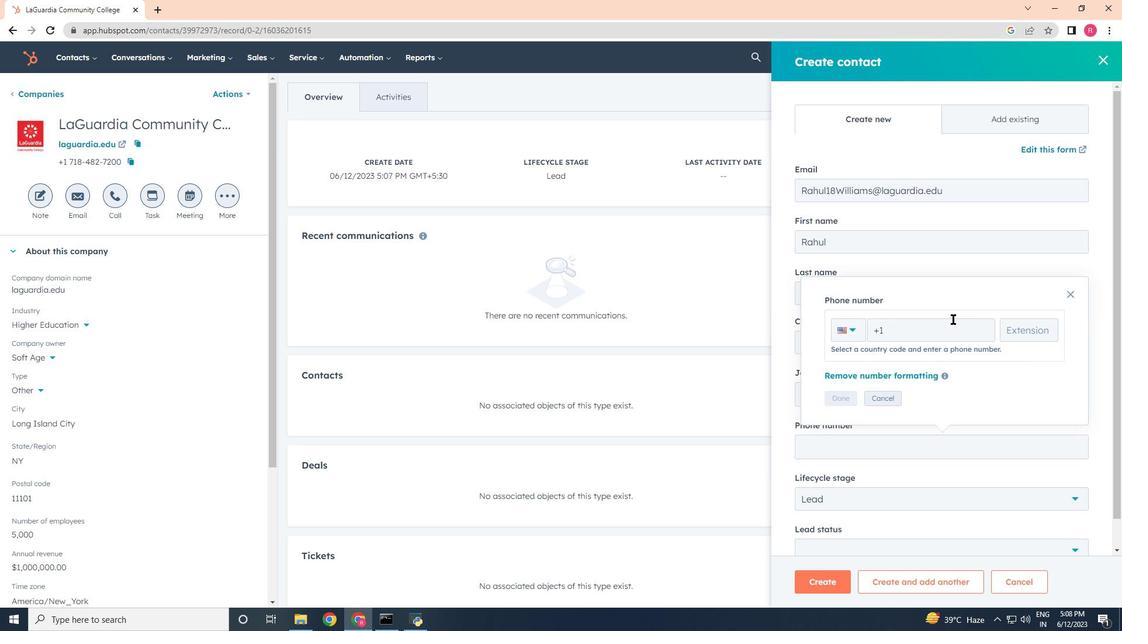 
Action: Mouse pressed left at (898, 334)
Screenshot: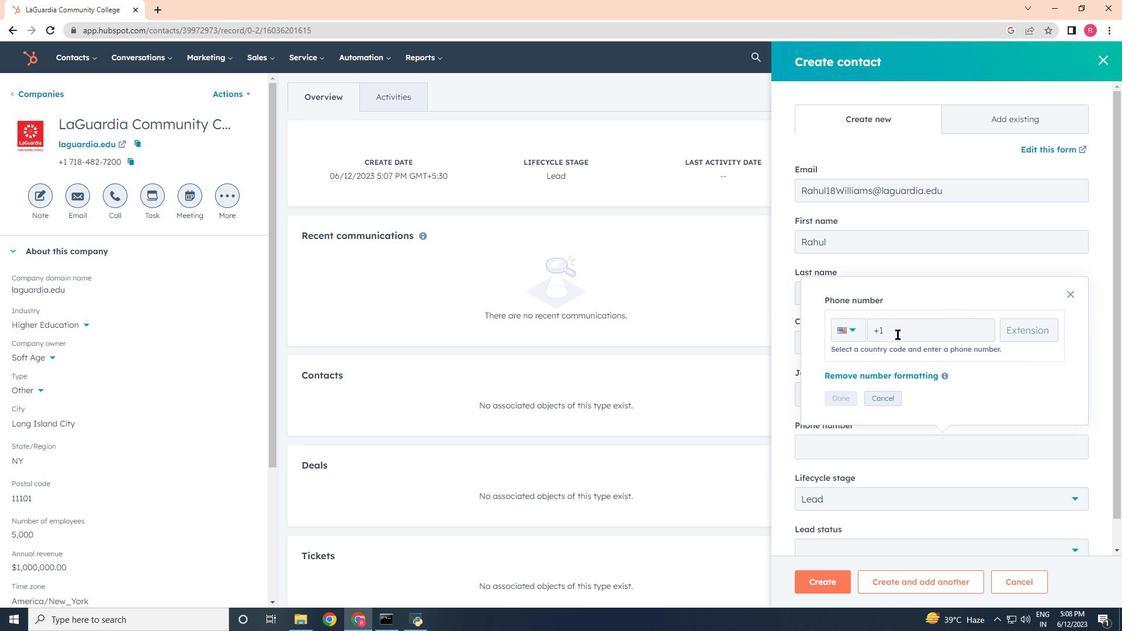
Action: Key pressed 4085555683
Screenshot: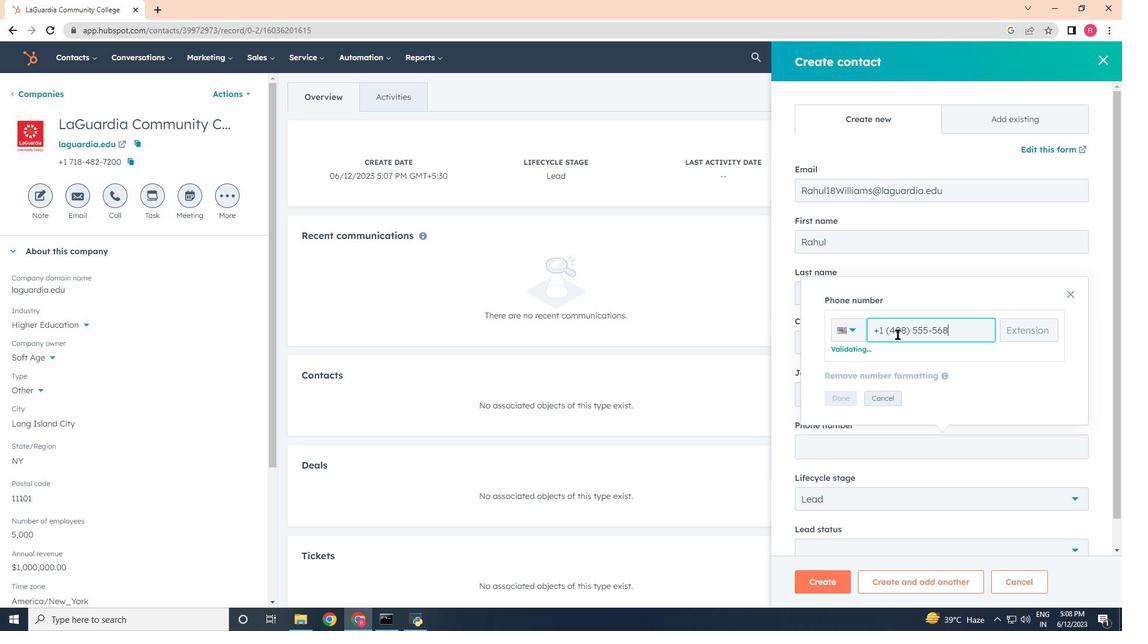 
Action: Mouse moved to (842, 394)
Screenshot: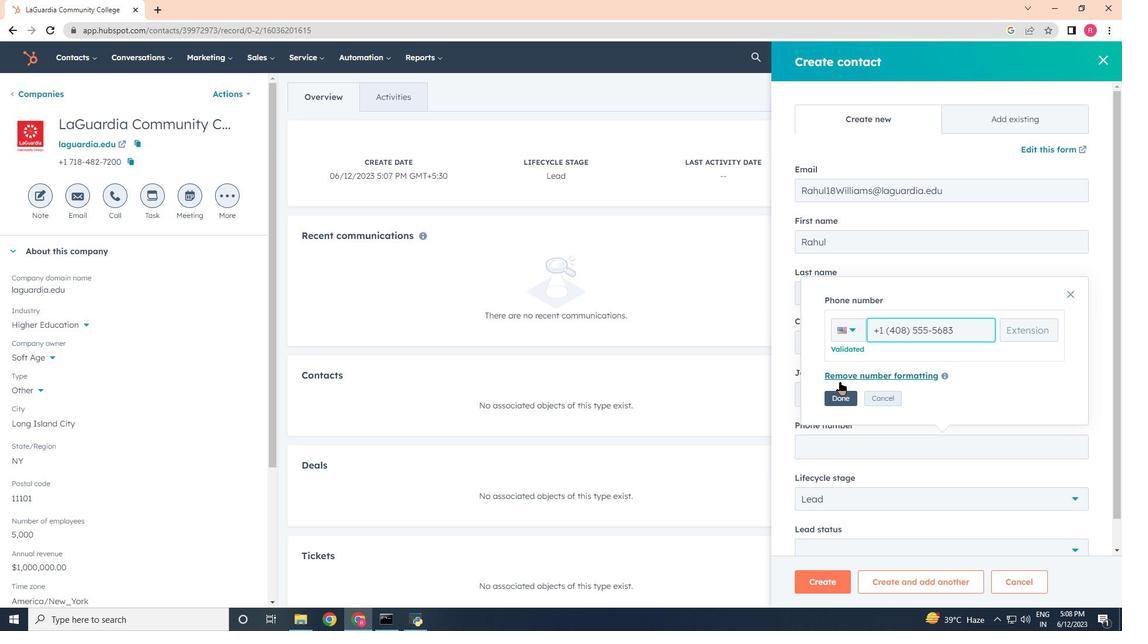 
Action: Mouse pressed left at (842, 394)
Screenshot: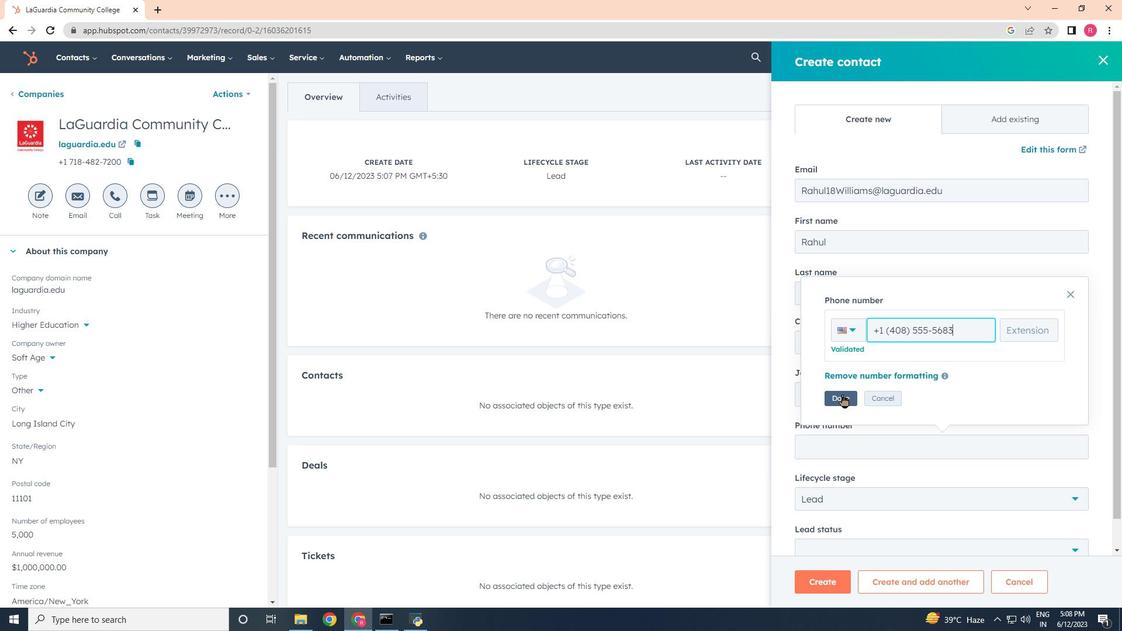 
Action: Mouse moved to (842, 494)
Screenshot: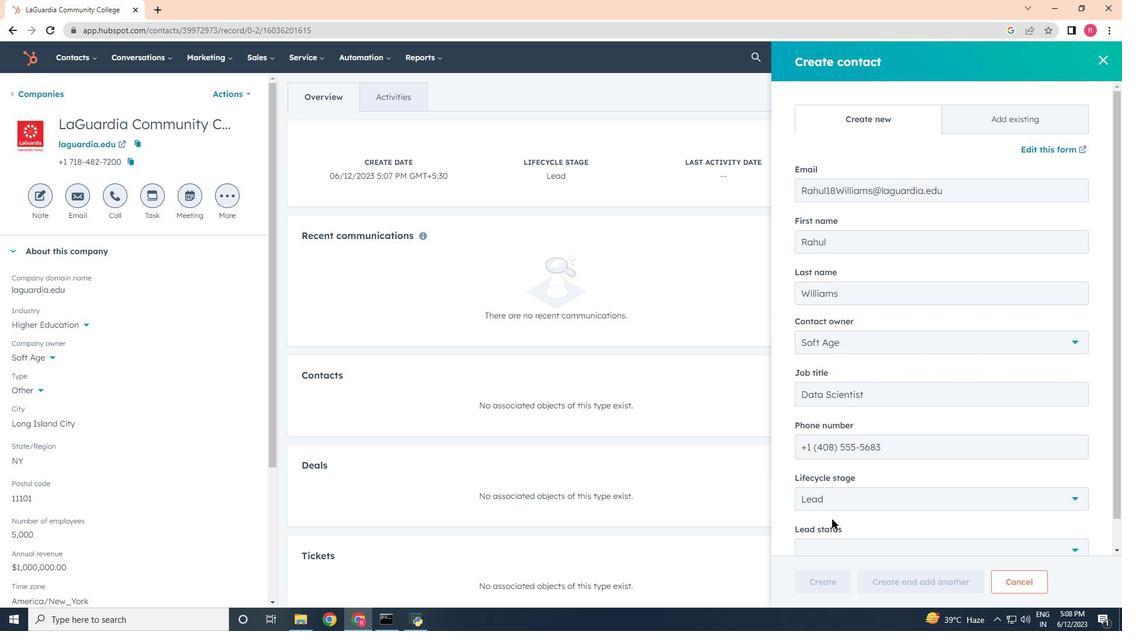 
Action: Mouse pressed left at (842, 494)
Screenshot: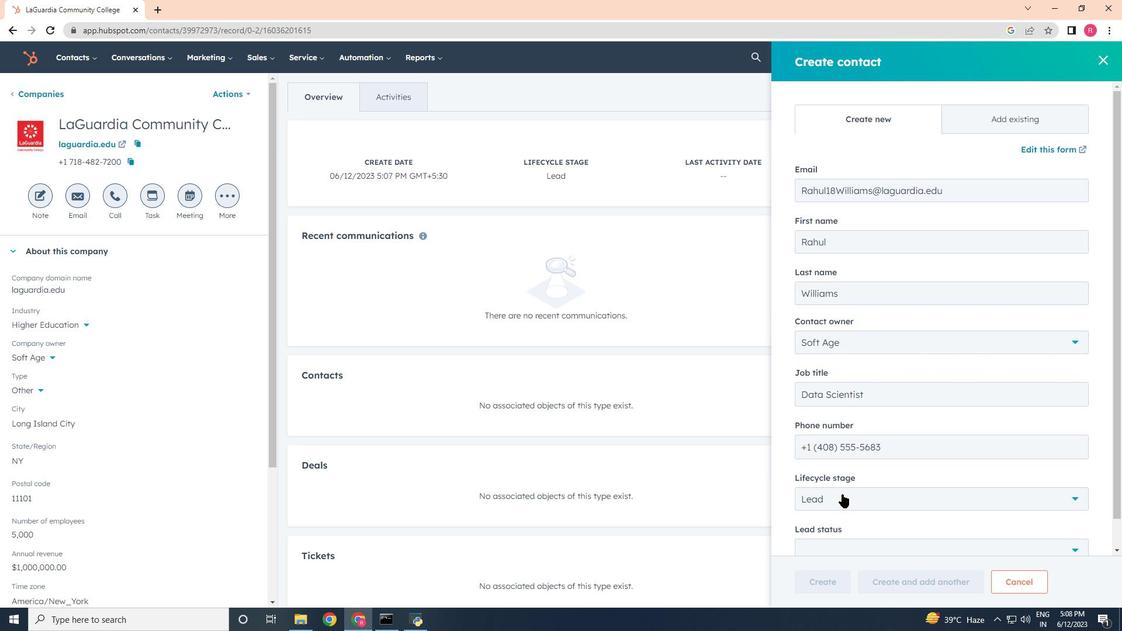 
Action: Mouse moved to (822, 389)
Screenshot: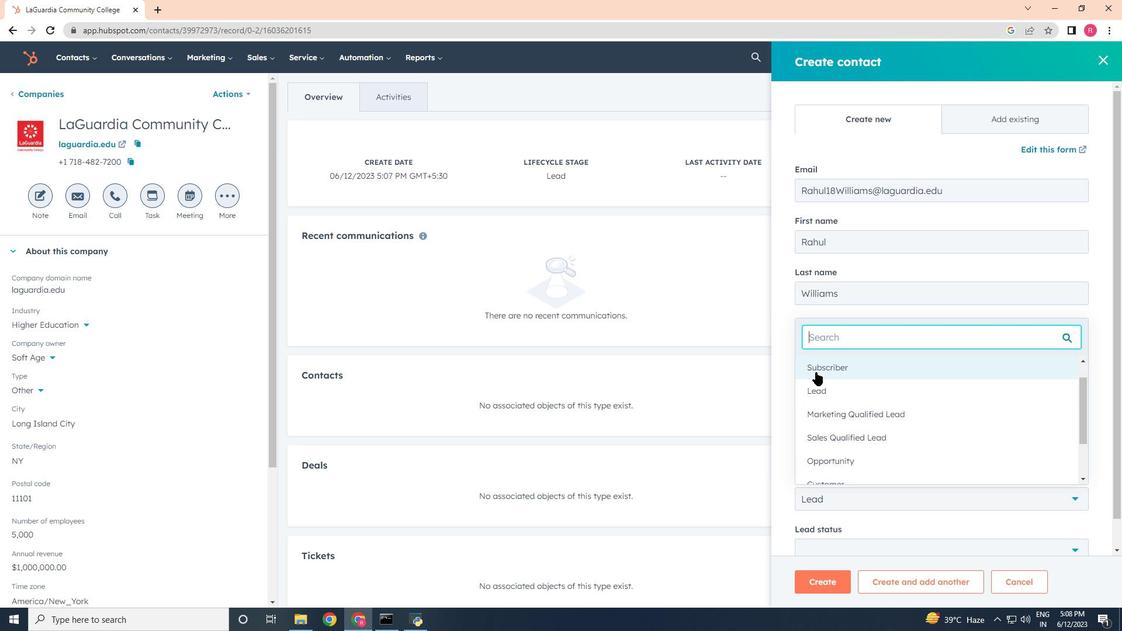 
Action: Mouse pressed left at (822, 389)
Screenshot: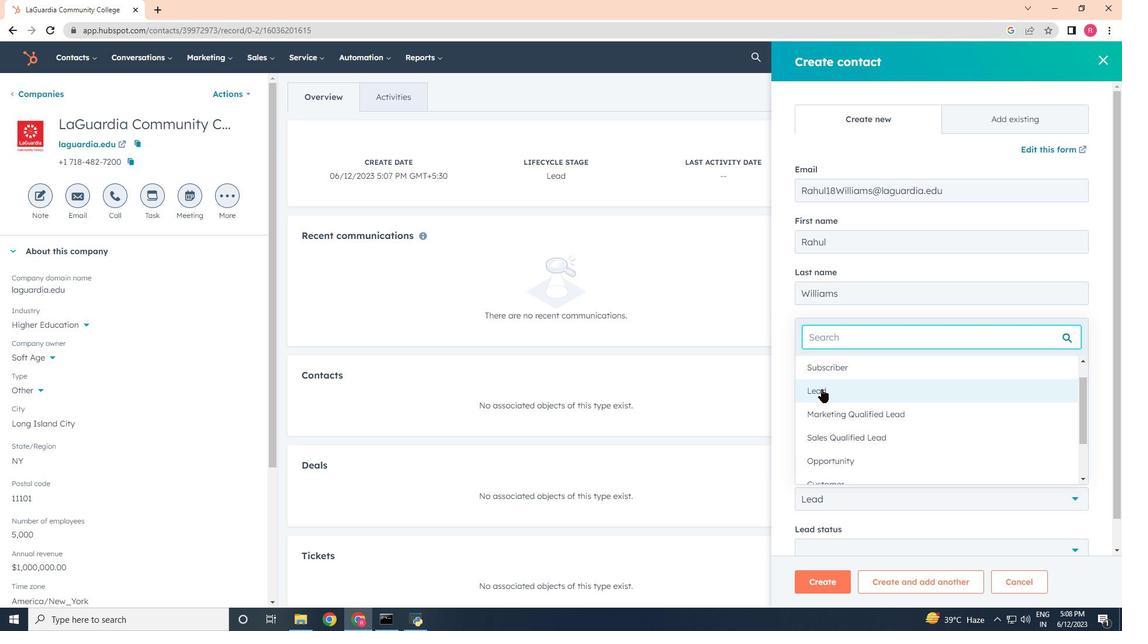 
Action: Mouse moved to (813, 499)
Screenshot: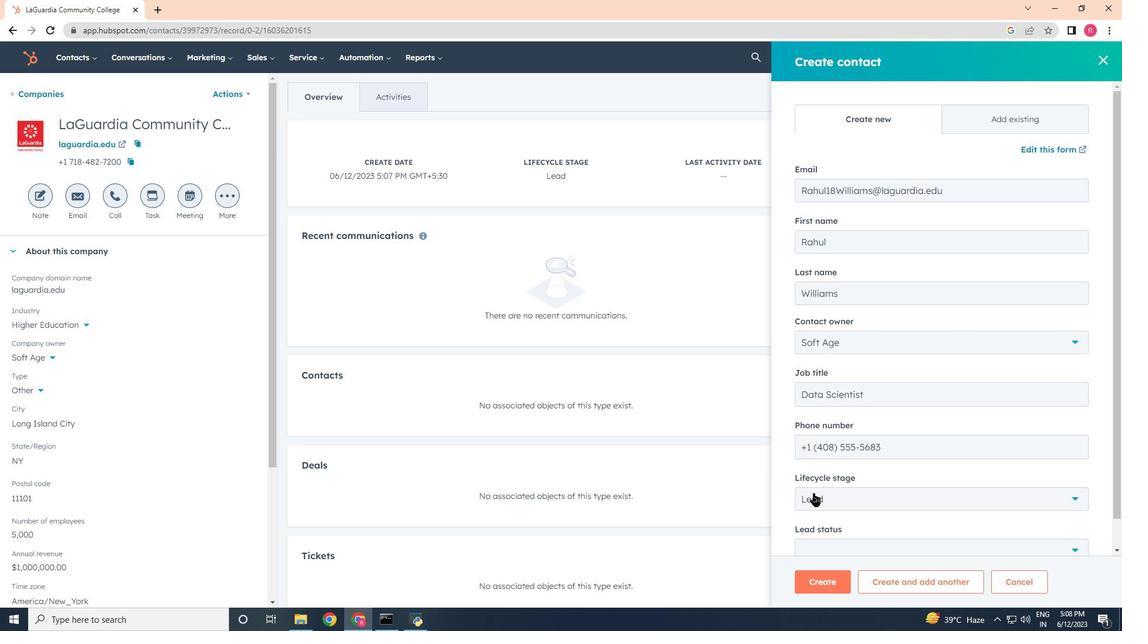 
Action: Mouse scrolled (813, 498) with delta (0, 0)
Screenshot: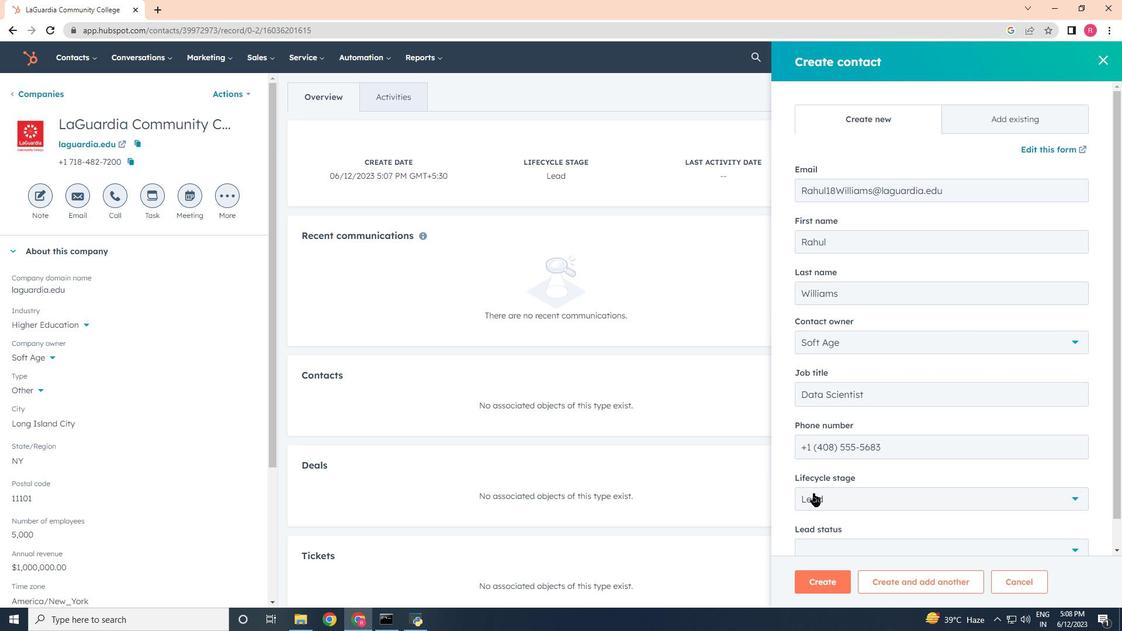 
Action: Mouse moved to (813, 500)
Screenshot: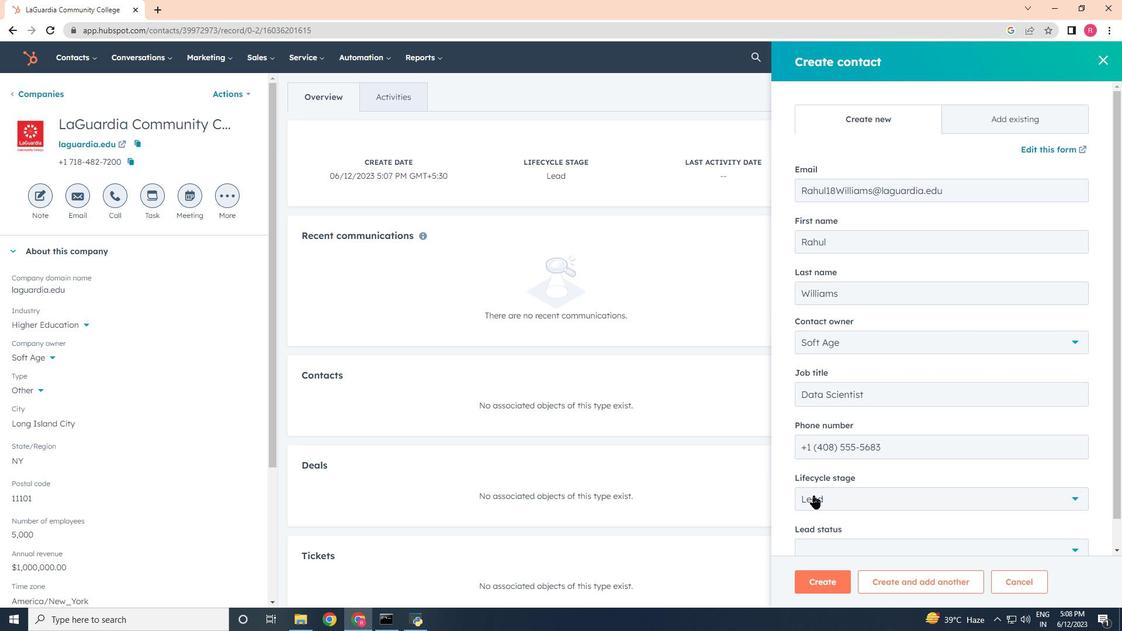 
Action: Mouse scrolled (813, 499) with delta (0, 0)
Screenshot: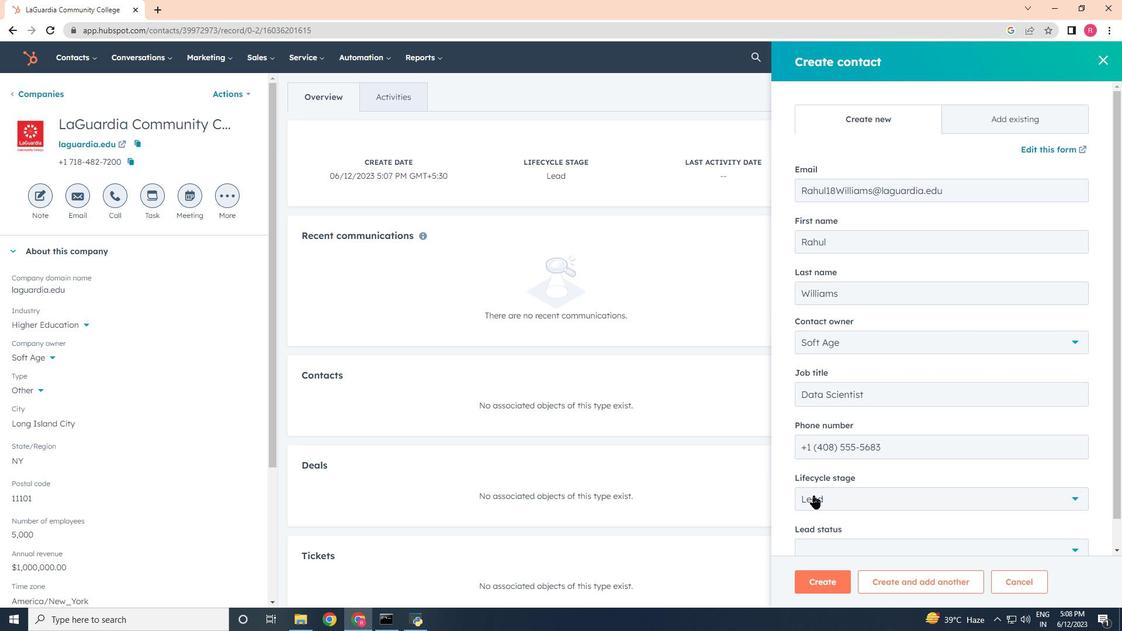 
Action: Mouse scrolled (813, 499) with delta (0, 0)
Screenshot: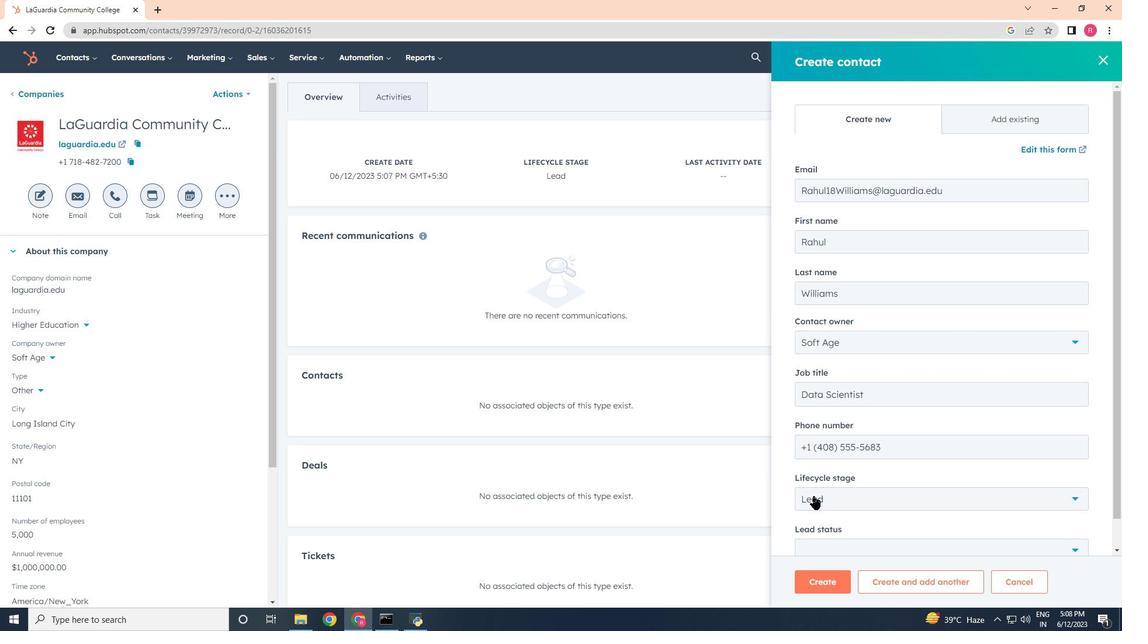 
Action: Mouse moved to (815, 522)
Screenshot: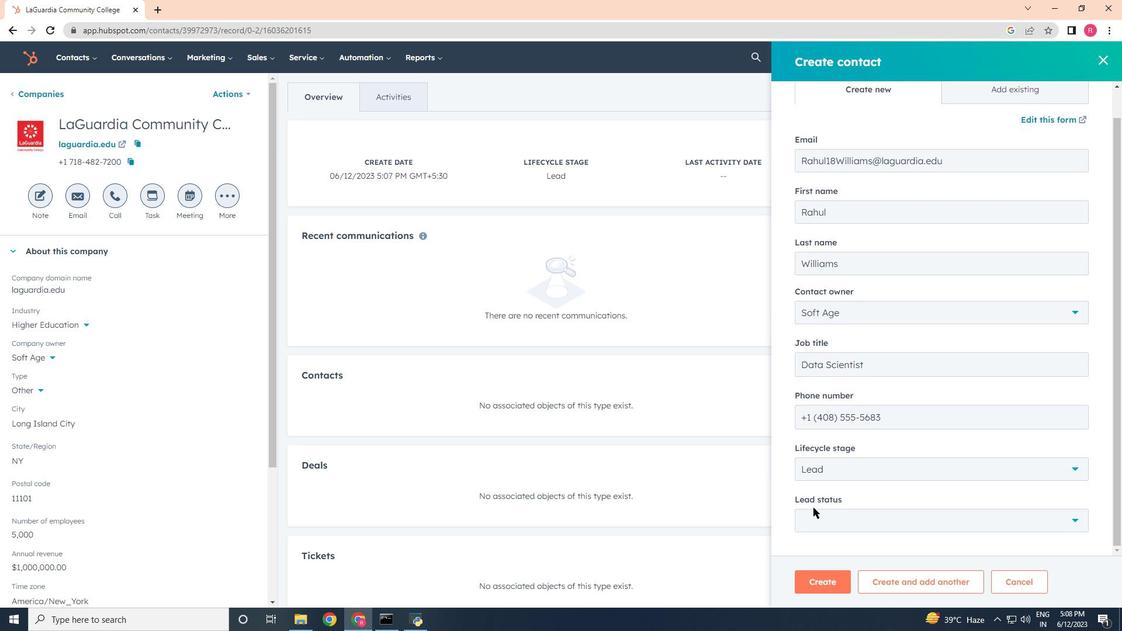
Action: Mouse pressed left at (815, 522)
Screenshot: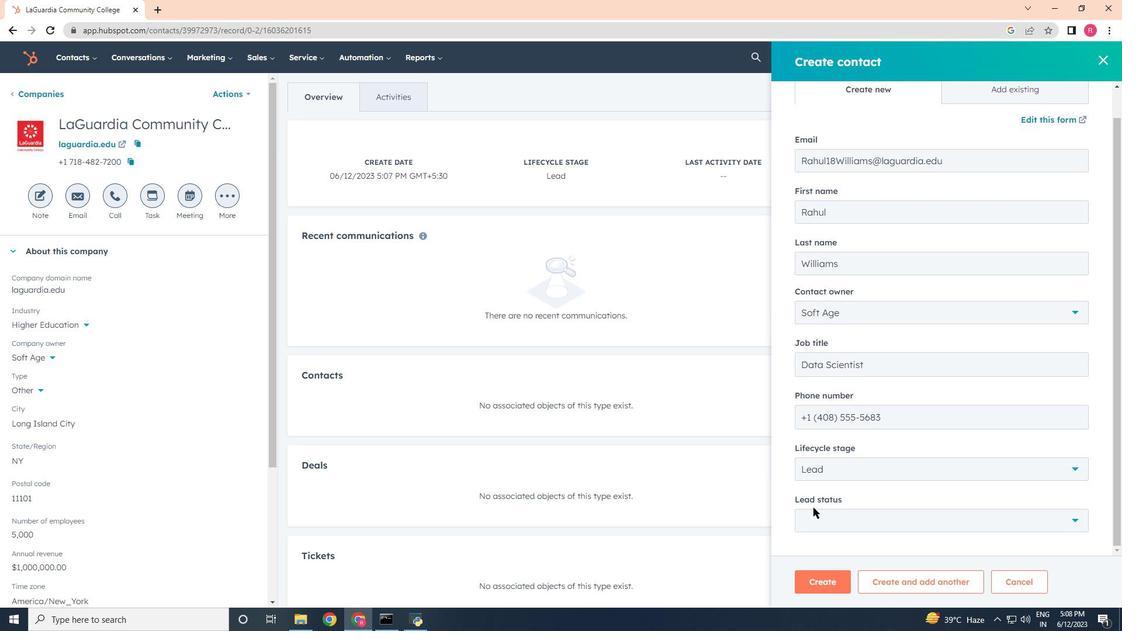
Action: Mouse moved to (824, 441)
Screenshot: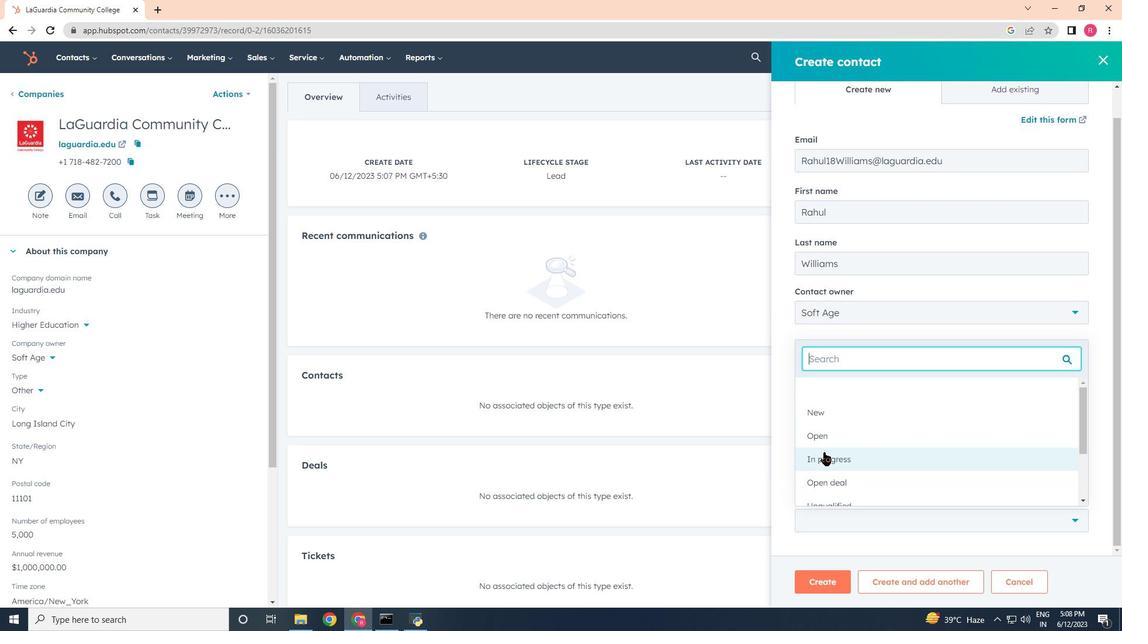 
Action: Mouse pressed left at (824, 441)
Screenshot: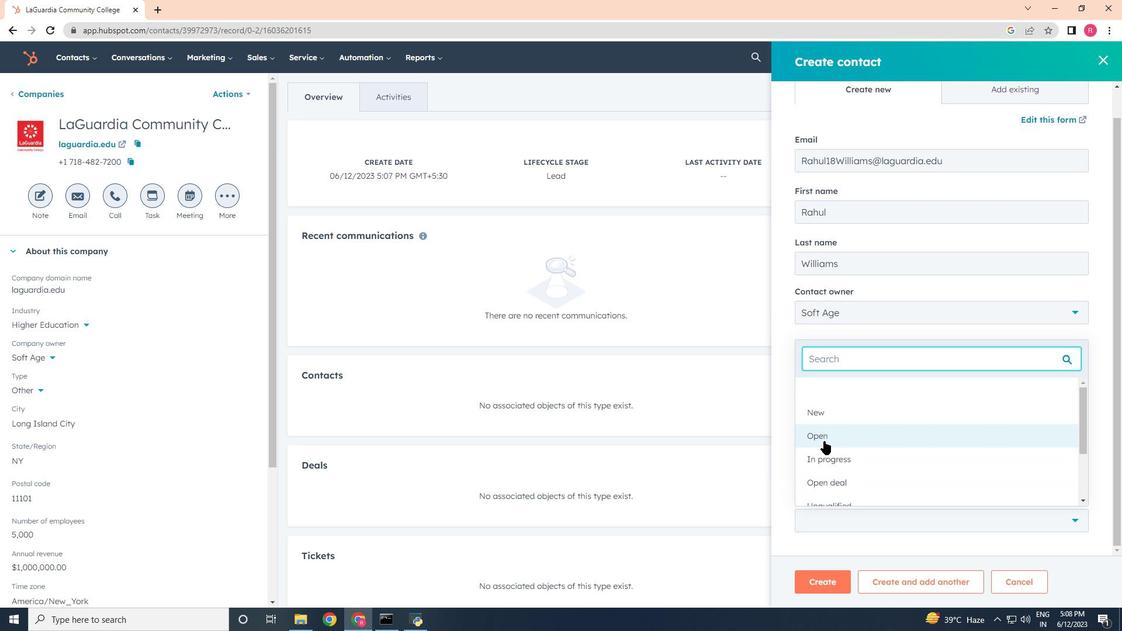 
Action: Mouse moved to (825, 581)
Screenshot: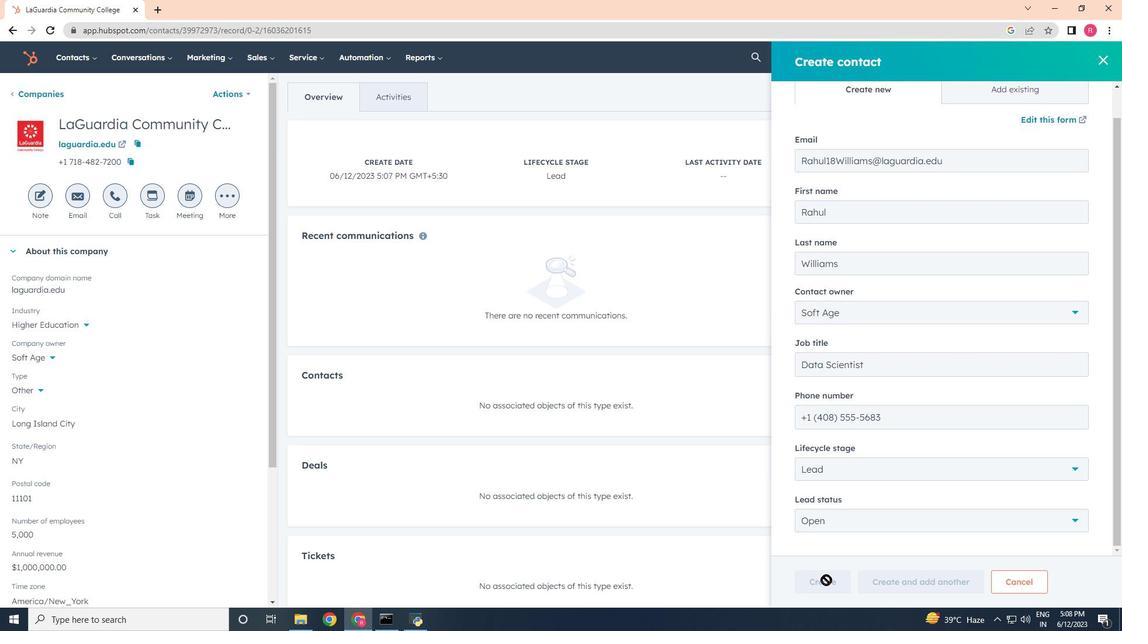 
Action: Mouse pressed left at (825, 581)
Screenshot: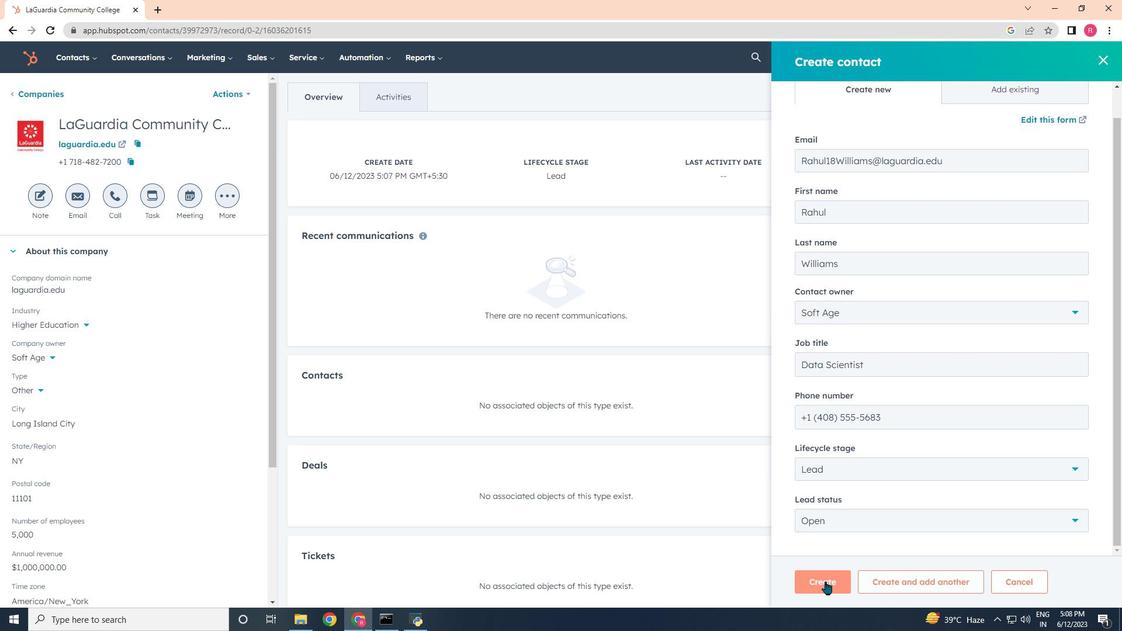 
Action: Mouse moved to (824, 581)
Screenshot: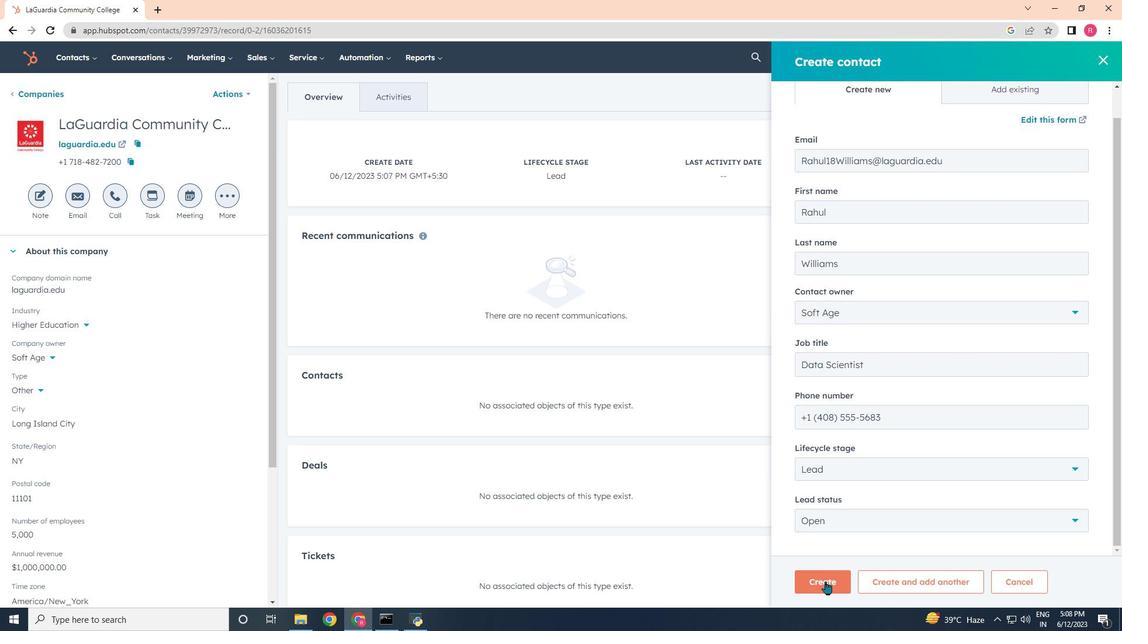 
